 Task: Look for space in Lakota, Ivory Coast from 11th June, 2023 to 15th June, 2023 for 2 adults in price range Rs.7000 to Rs.16000. Place can be private room with 1  bedroom having 2 beds and 1 bathroom. Property type can be house, flat, guest house, hotel. Booking option can be shelf check-in. Required host language is English.
Action: Mouse moved to (529, 110)
Screenshot: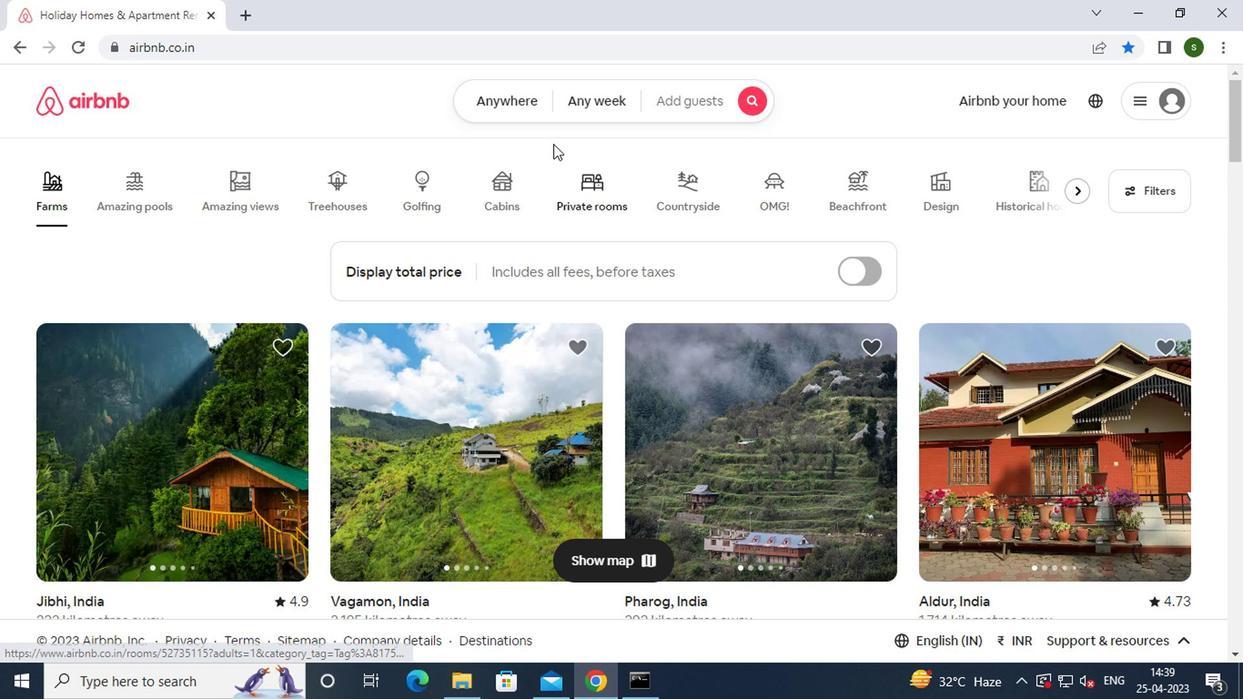 
Action: Mouse pressed left at (529, 110)
Screenshot: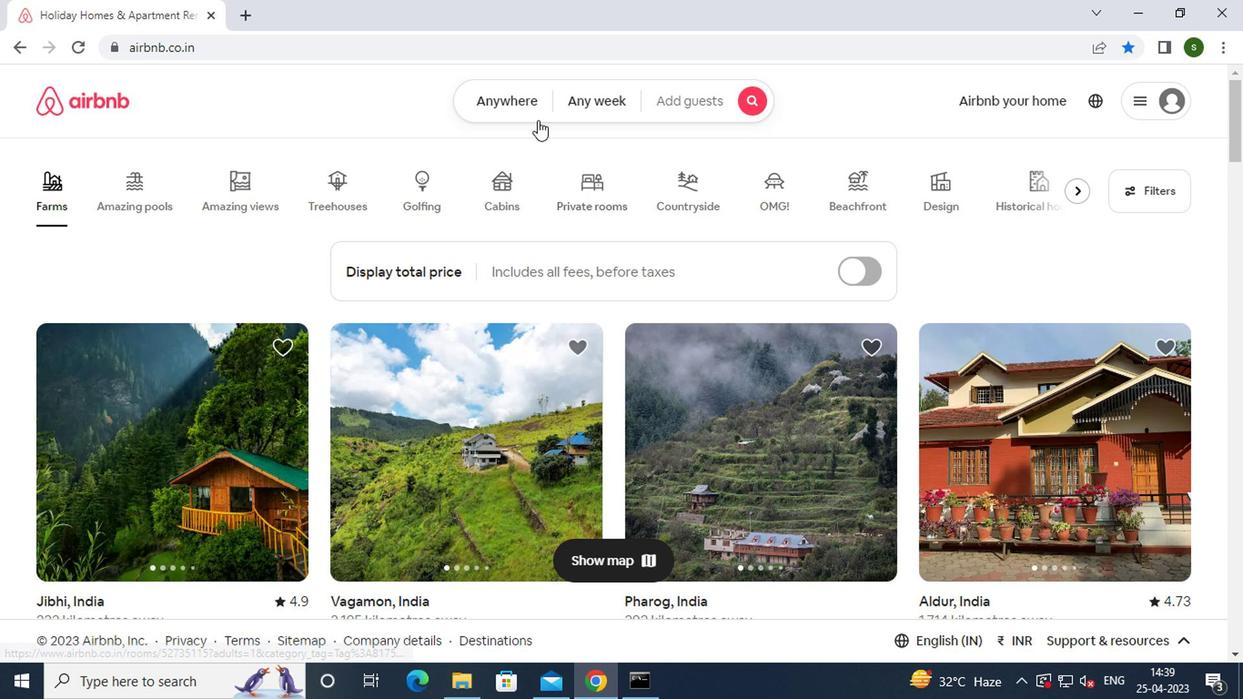 
Action: Mouse moved to (361, 175)
Screenshot: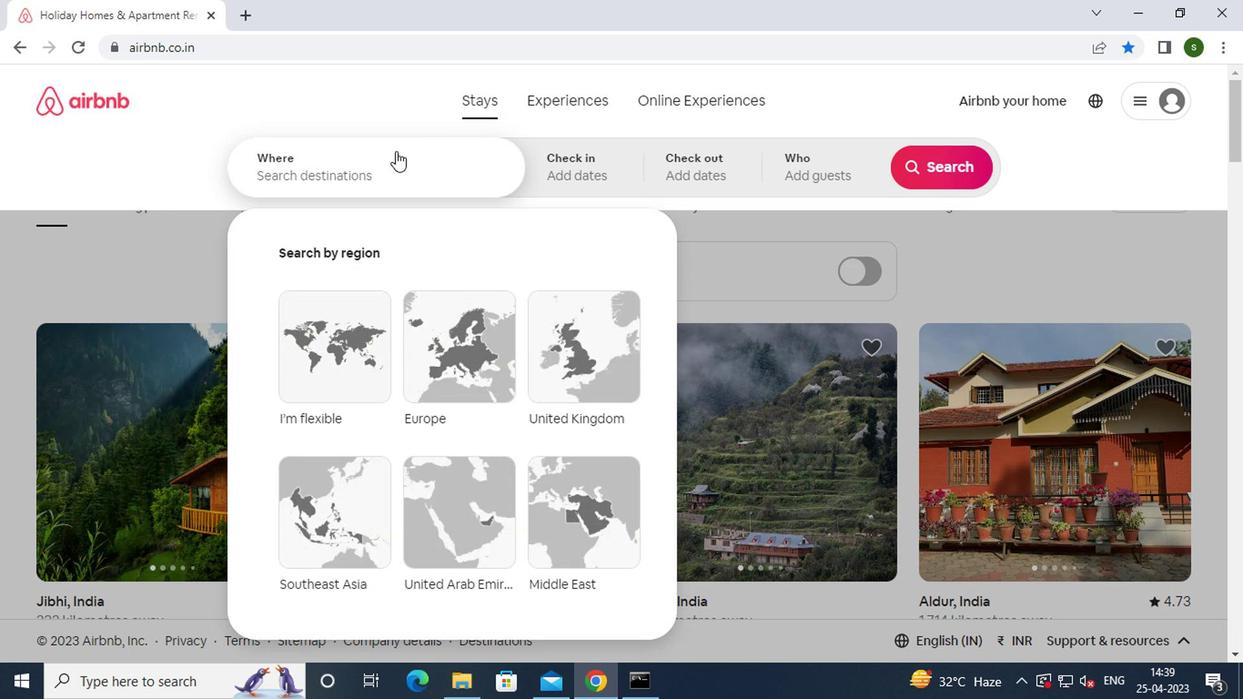 
Action: Mouse pressed left at (361, 175)
Screenshot: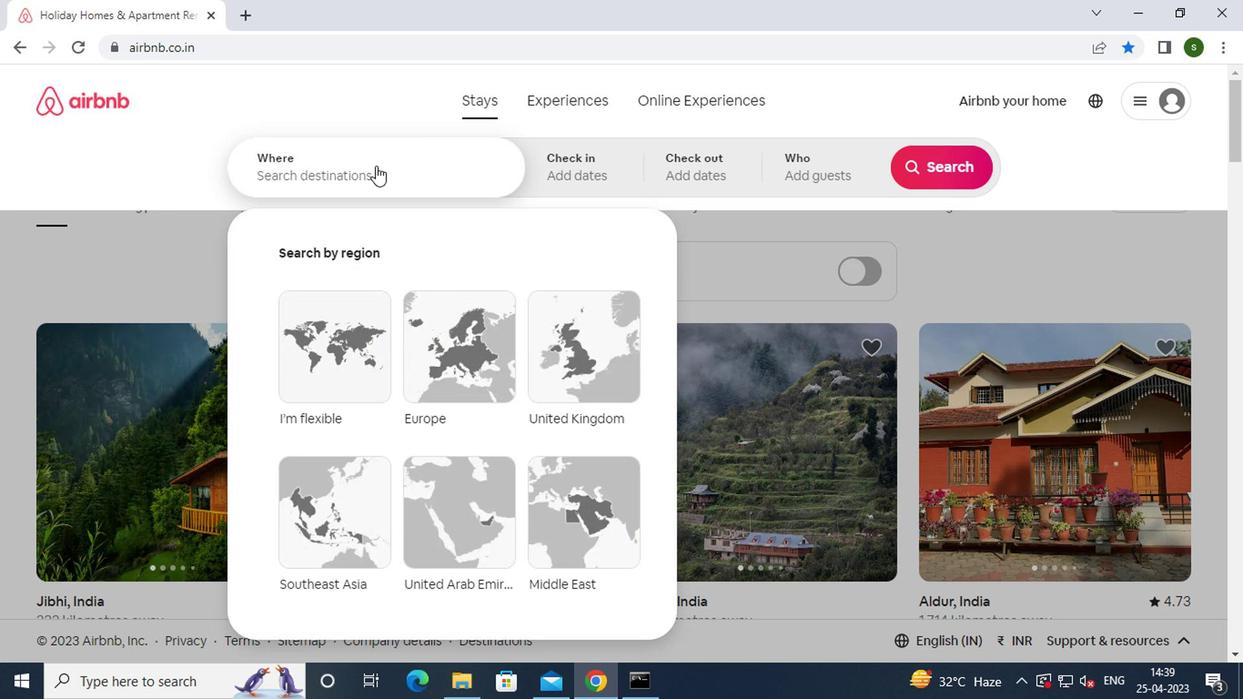 
Action: Key pressed l<Key.caps_lock>akota,<Key.space><Key.caps_lock>i<Key.caps_lock>vory
Screenshot: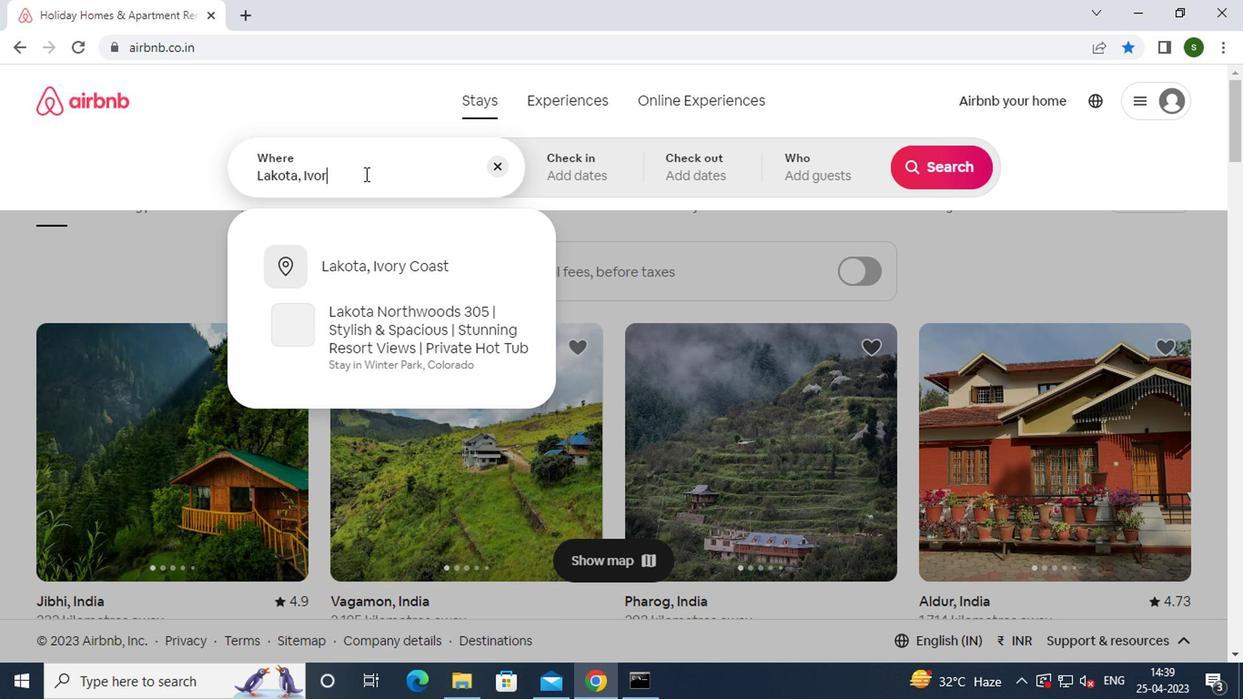 
Action: Mouse moved to (398, 277)
Screenshot: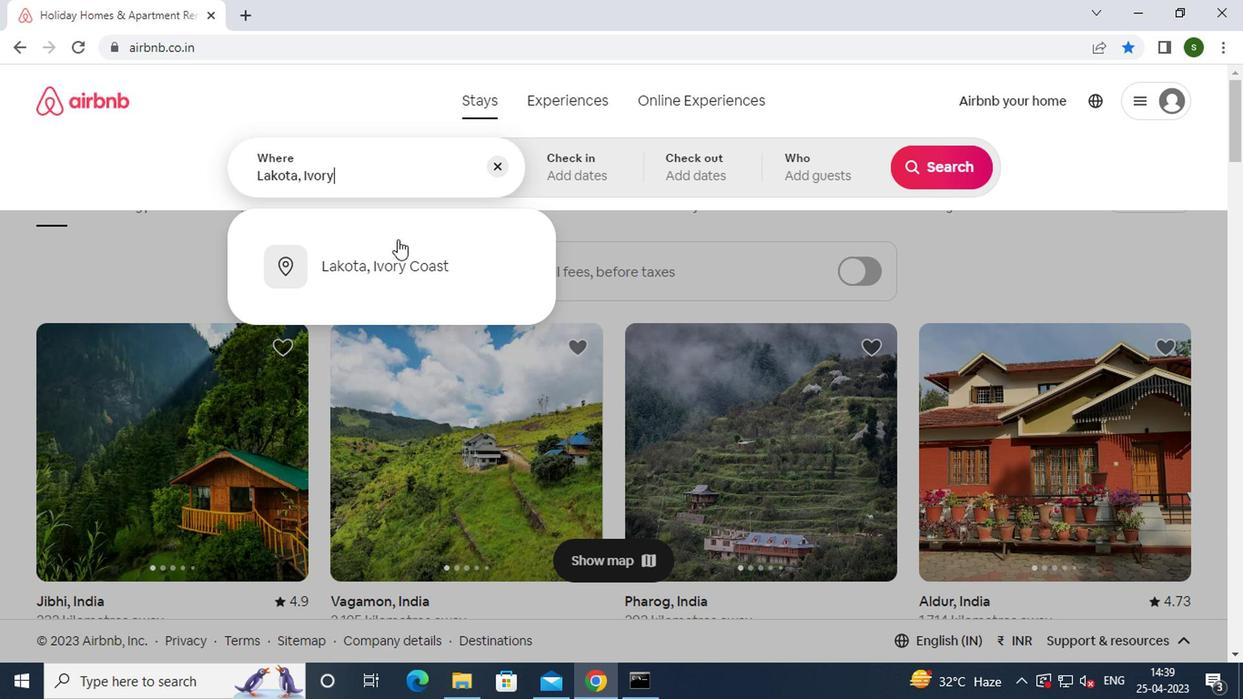 
Action: Mouse pressed left at (398, 277)
Screenshot: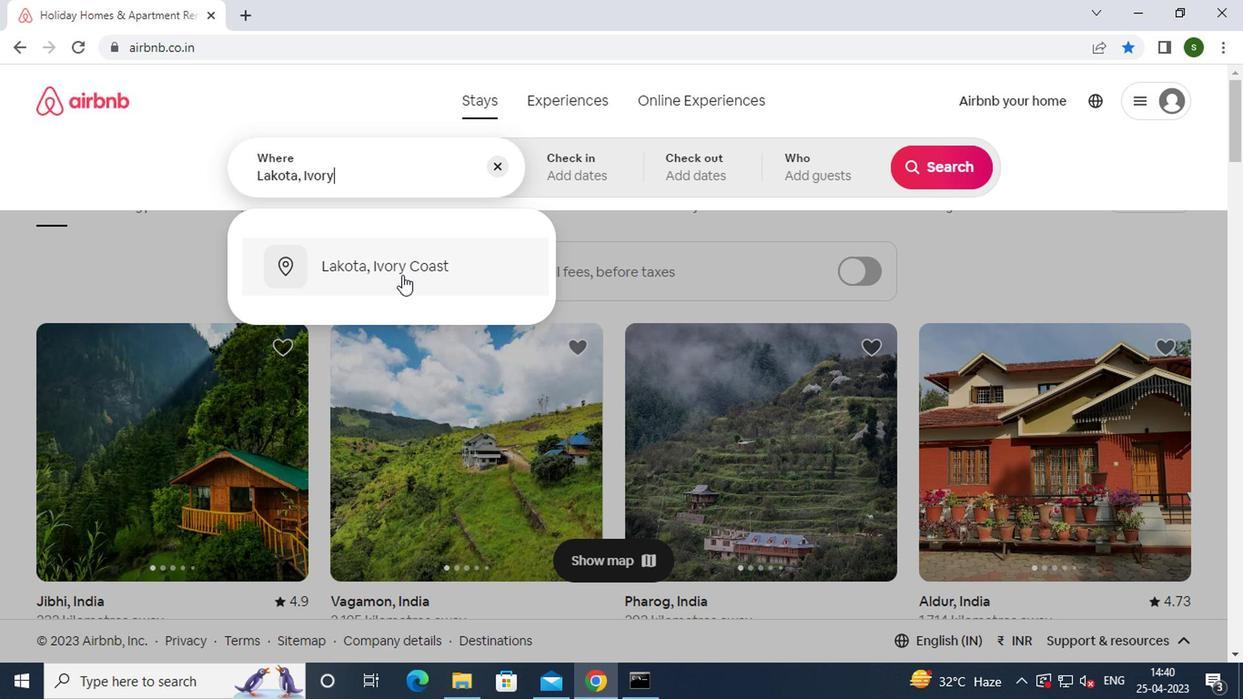 
Action: Mouse moved to (931, 321)
Screenshot: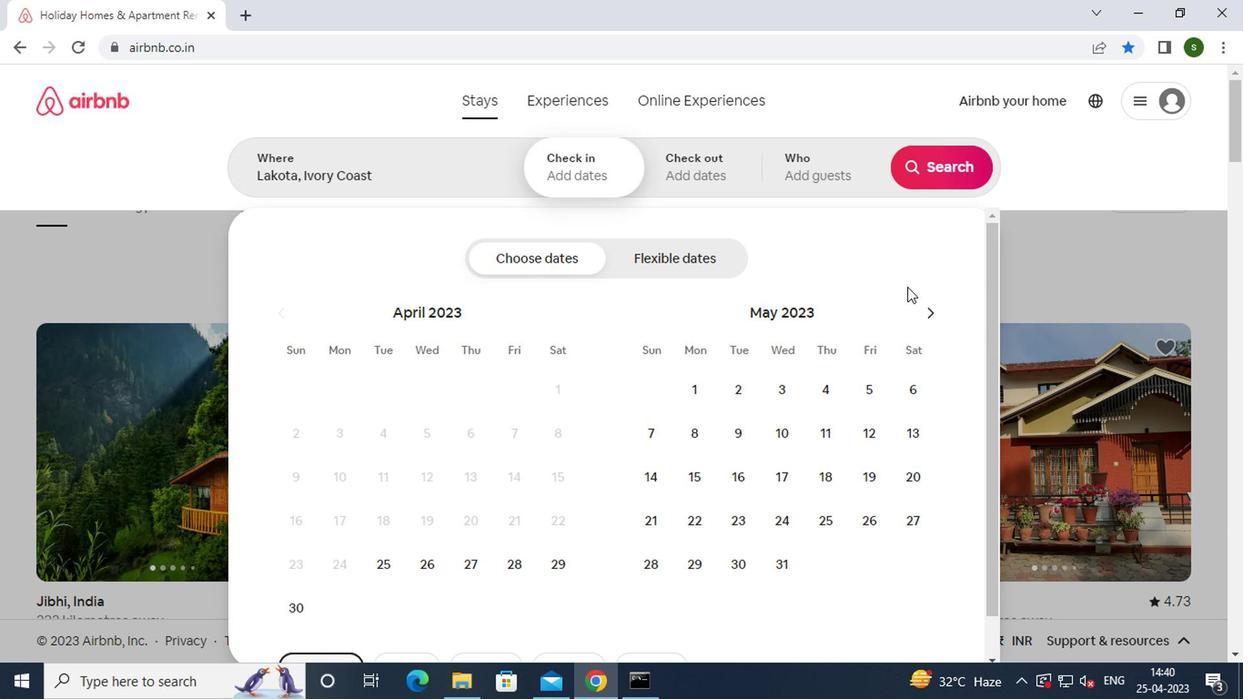 
Action: Mouse pressed left at (931, 321)
Screenshot: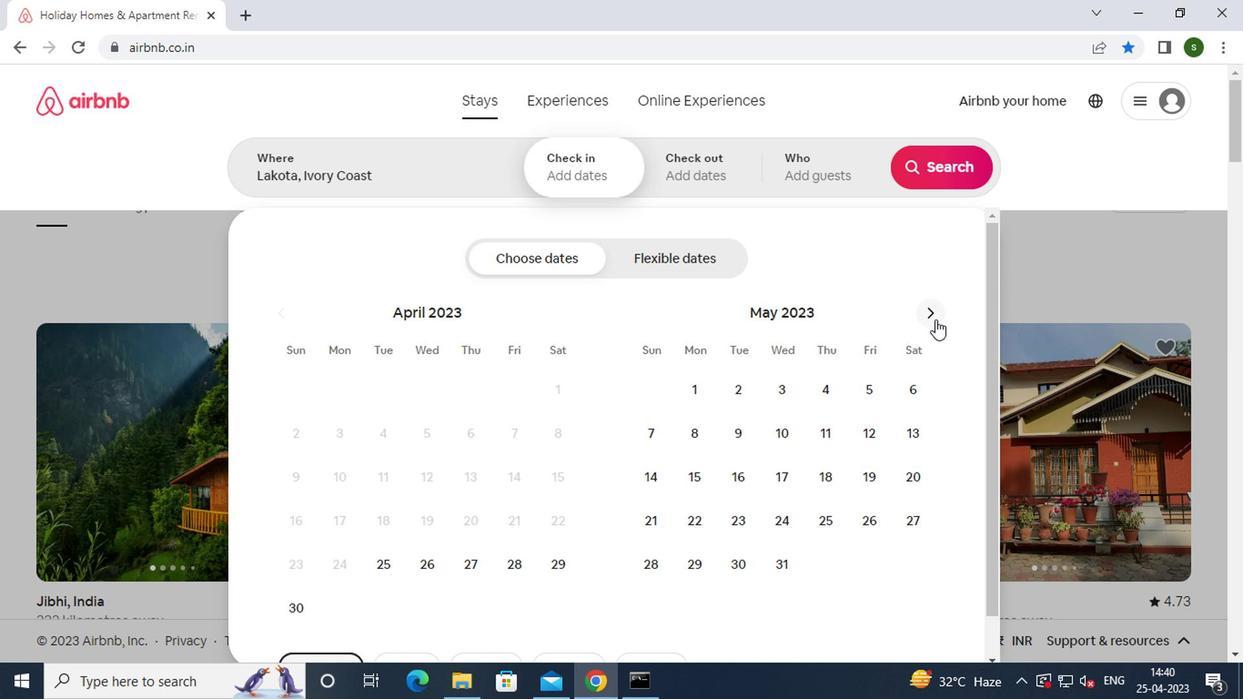 
Action: Mouse moved to (656, 477)
Screenshot: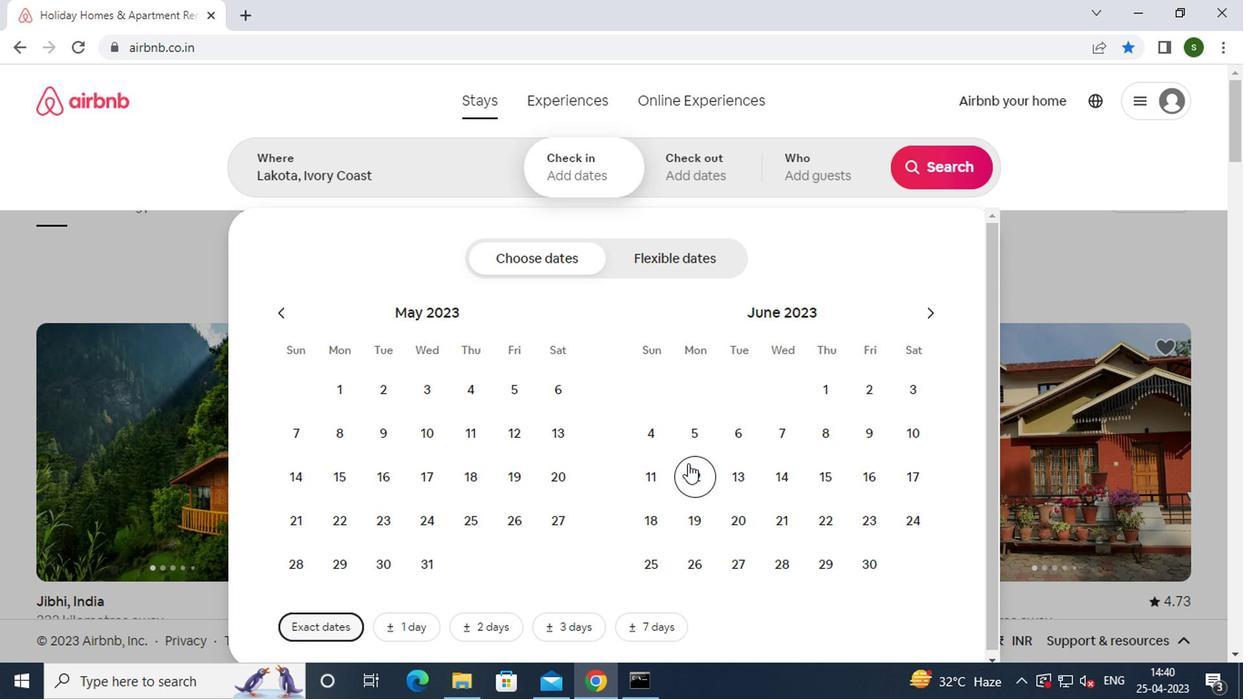 
Action: Mouse pressed left at (656, 477)
Screenshot: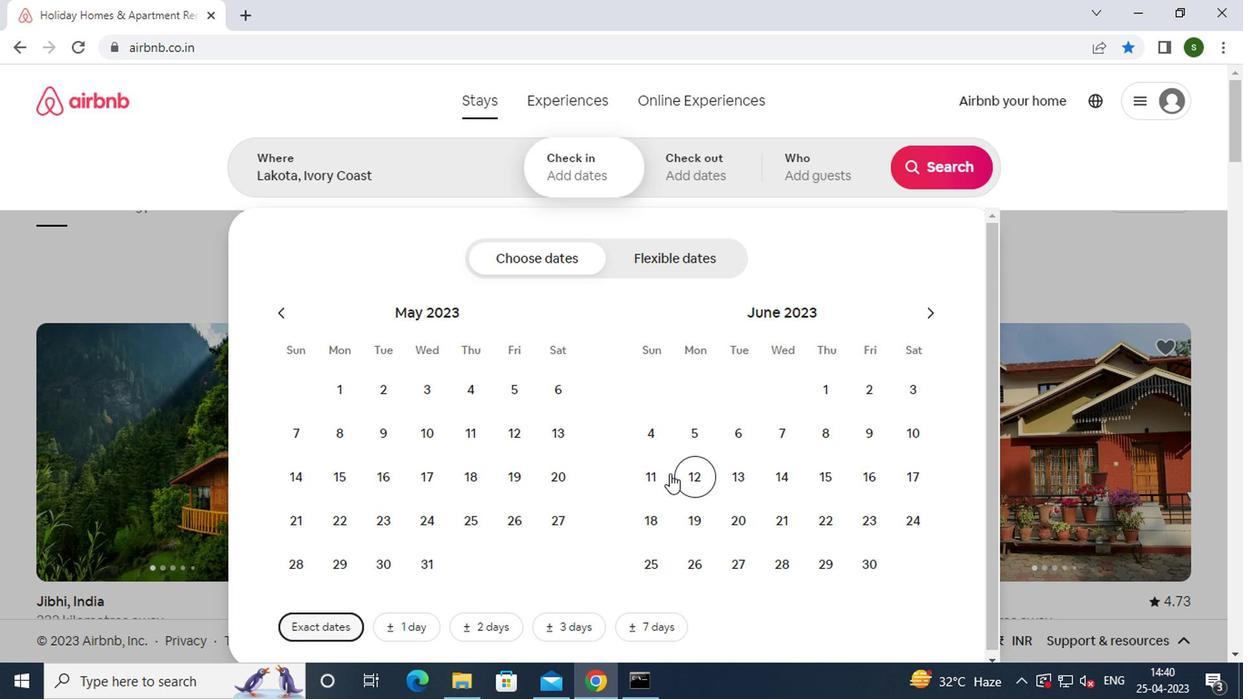 
Action: Mouse moved to (828, 483)
Screenshot: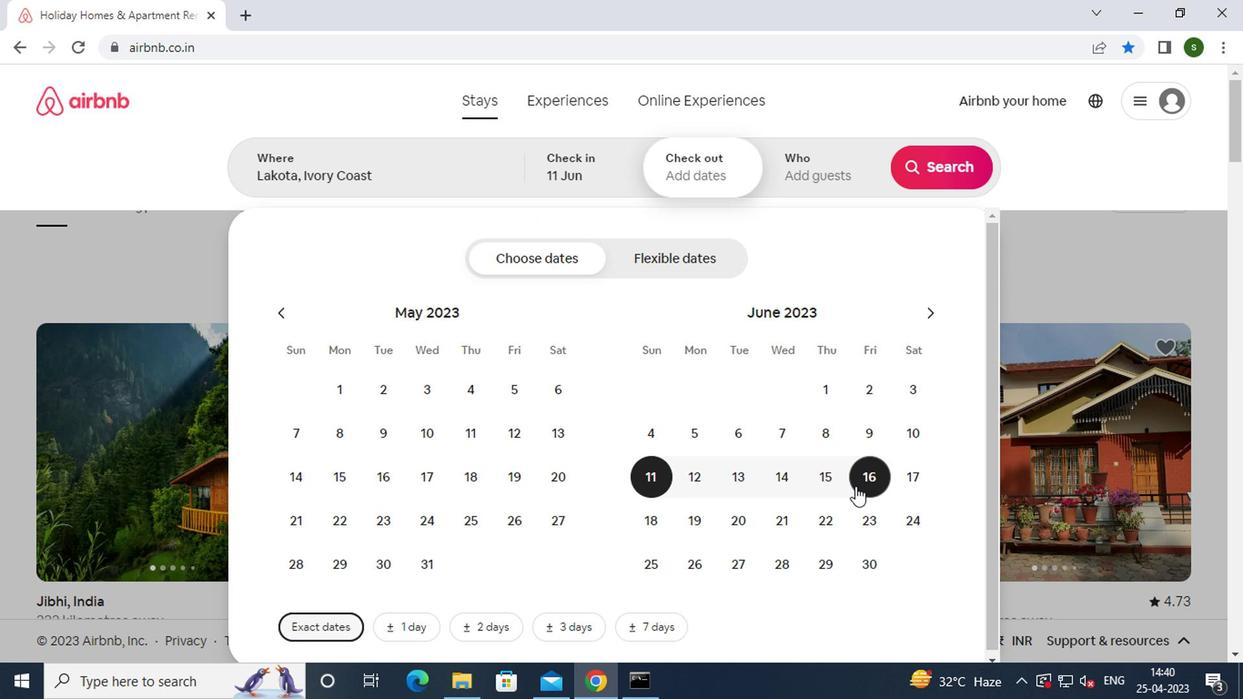 
Action: Mouse pressed left at (828, 483)
Screenshot: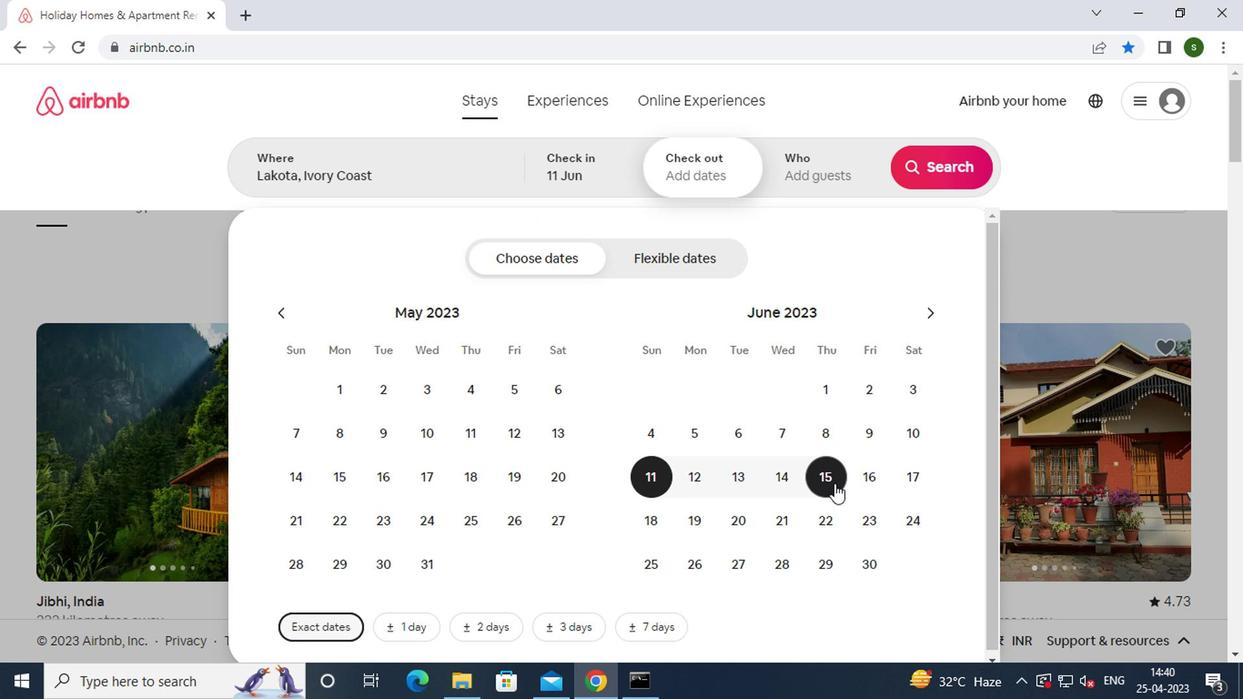 
Action: Mouse moved to (838, 180)
Screenshot: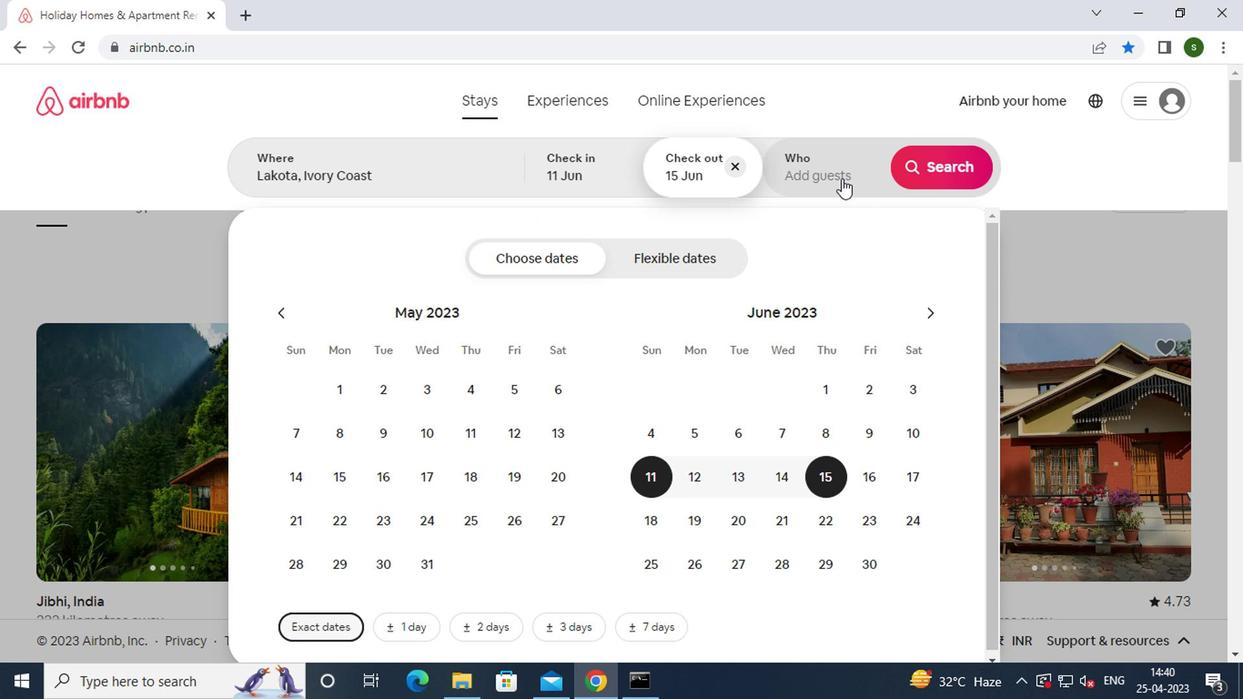 
Action: Mouse pressed left at (838, 180)
Screenshot: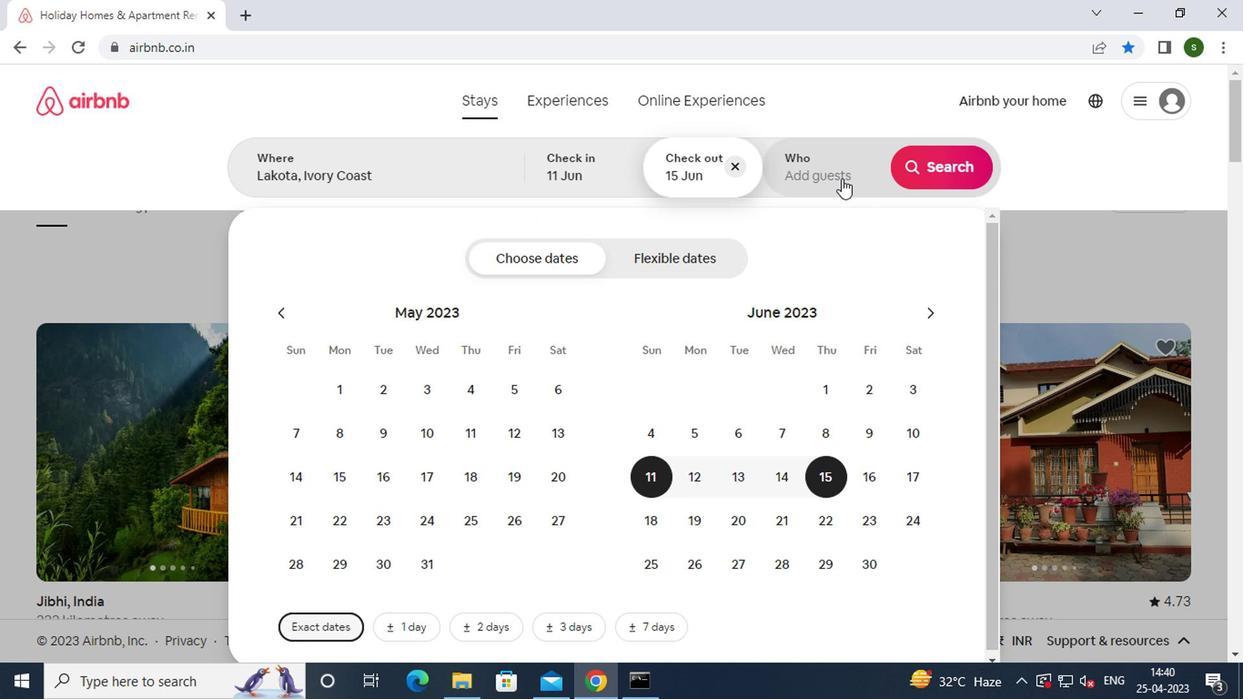 
Action: Mouse moved to (952, 264)
Screenshot: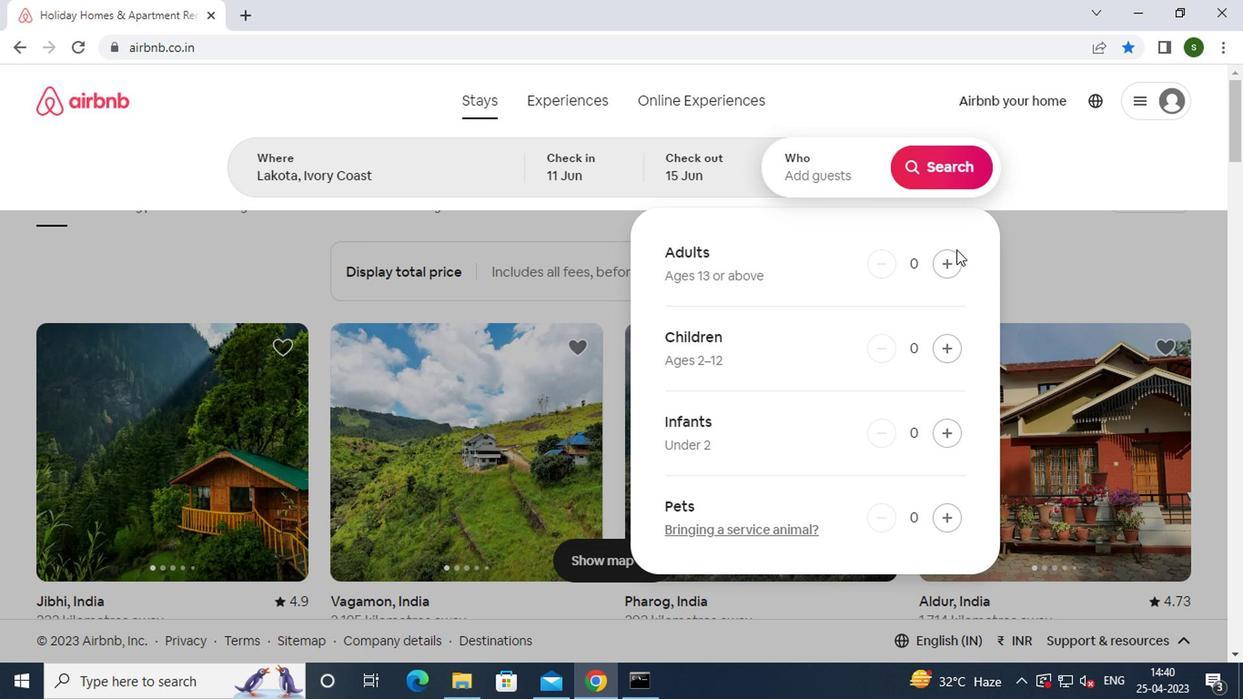 
Action: Mouse pressed left at (952, 264)
Screenshot: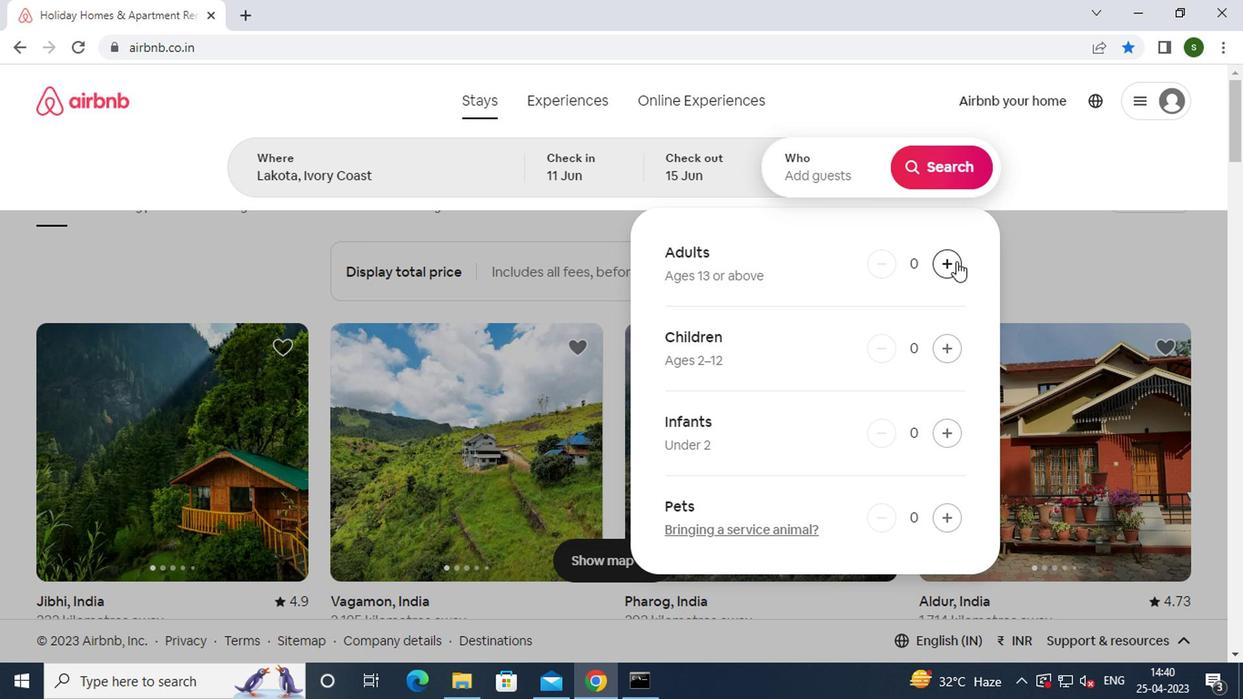 
Action: Mouse pressed left at (952, 264)
Screenshot: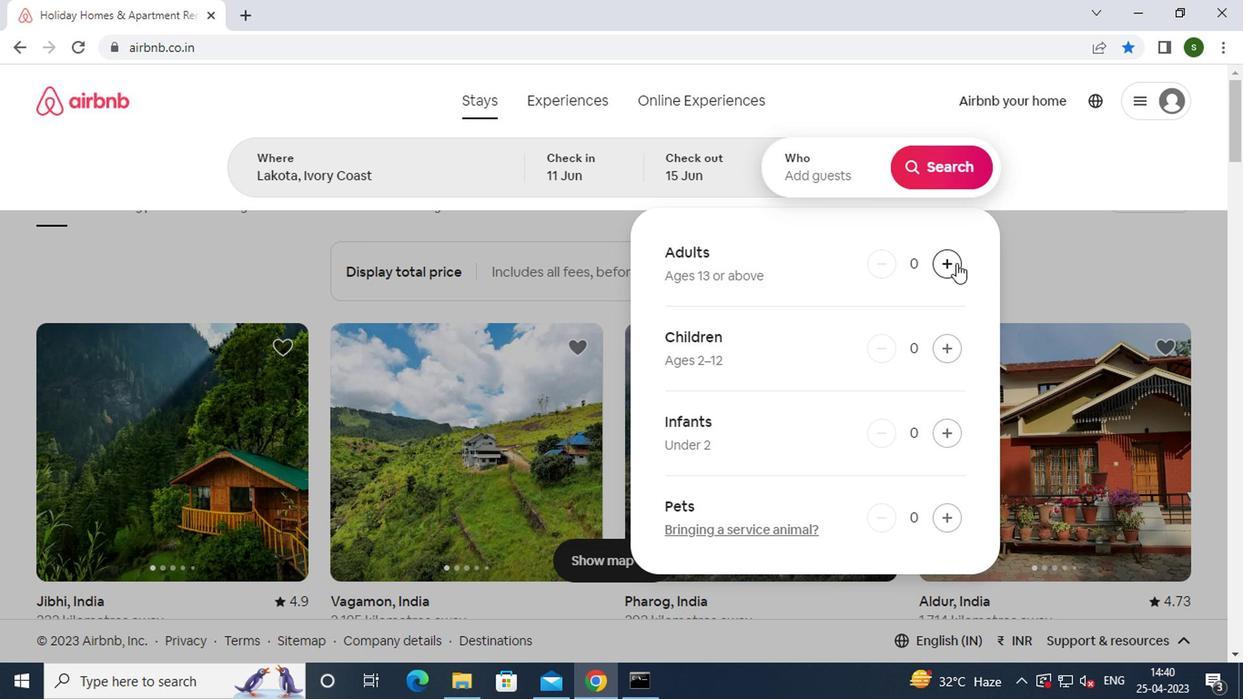 
Action: Mouse moved to (937, 181)
Screenshot: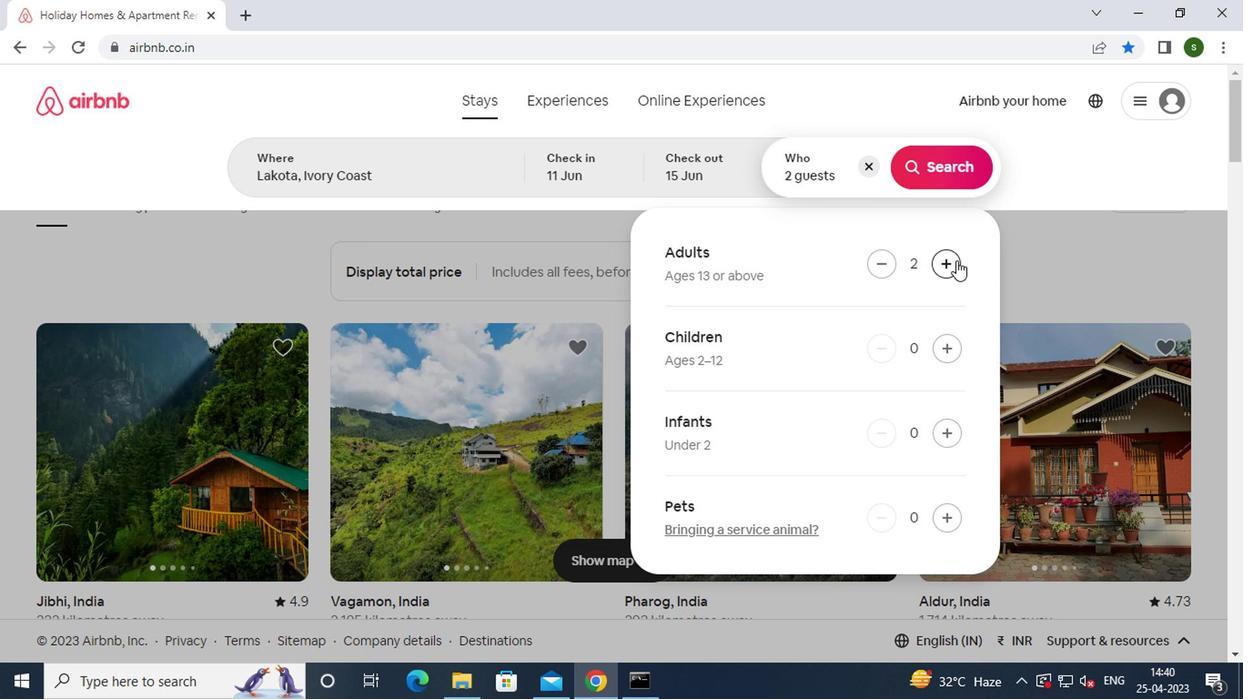 
Action: Mouse pressed left at (937, 181)
Screenshot: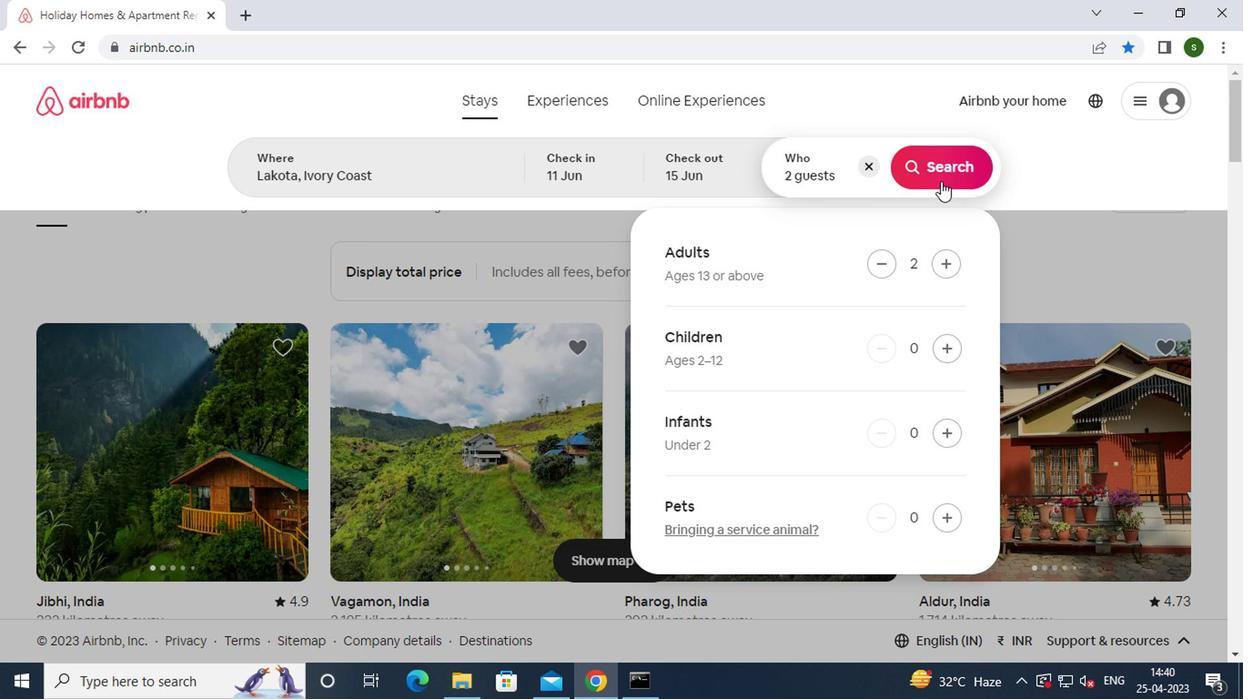 
Action: Mouse moved to (1148, 185)
Screenshot: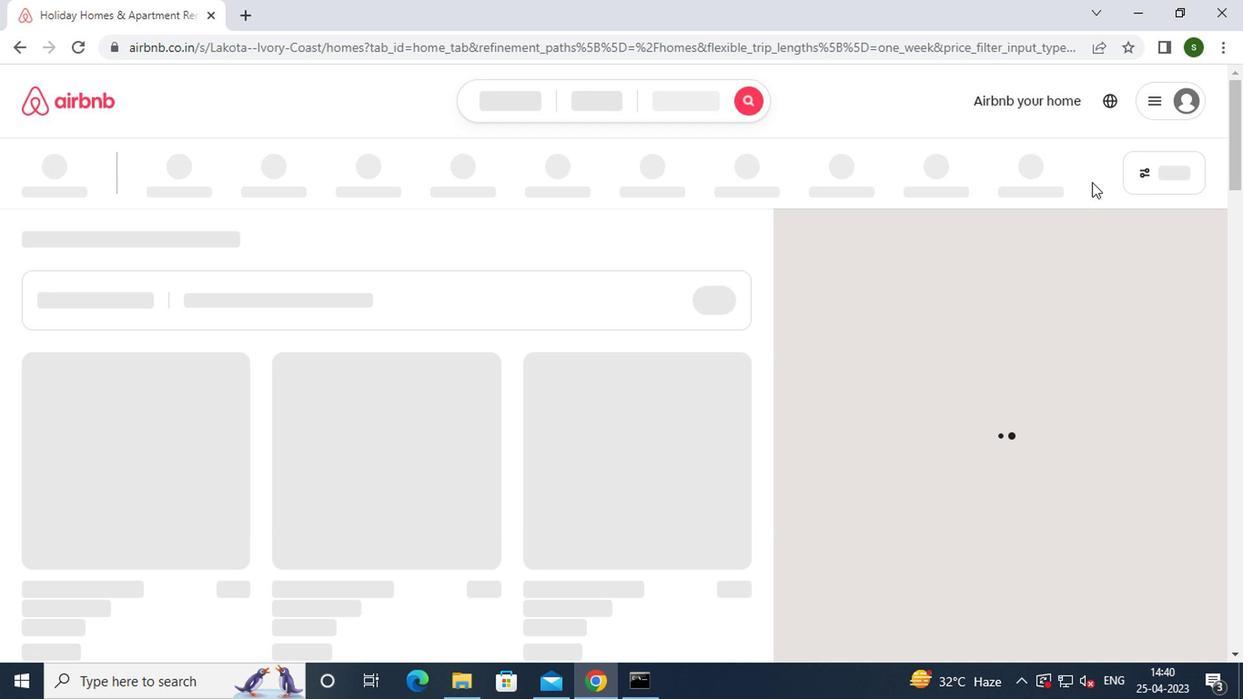 
Action: Mouse pressed left at (1148, 185)
Screenshot: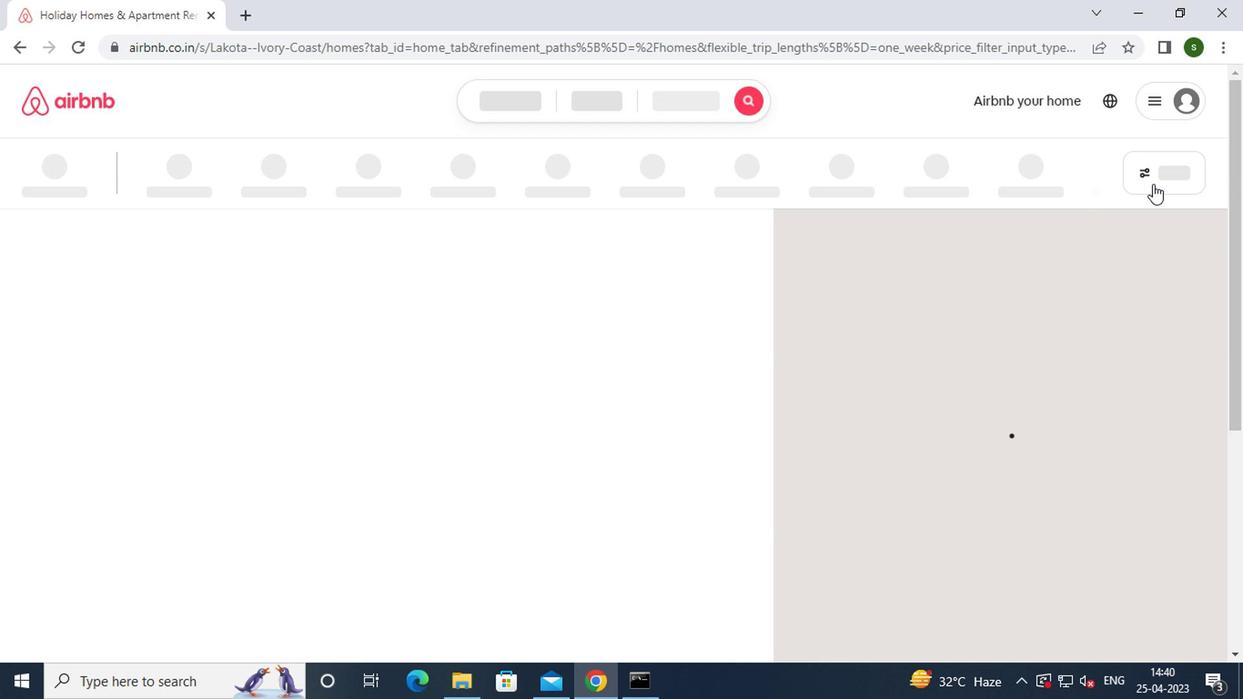 
Action: Mouse moved to (428, 289)
Screenshot: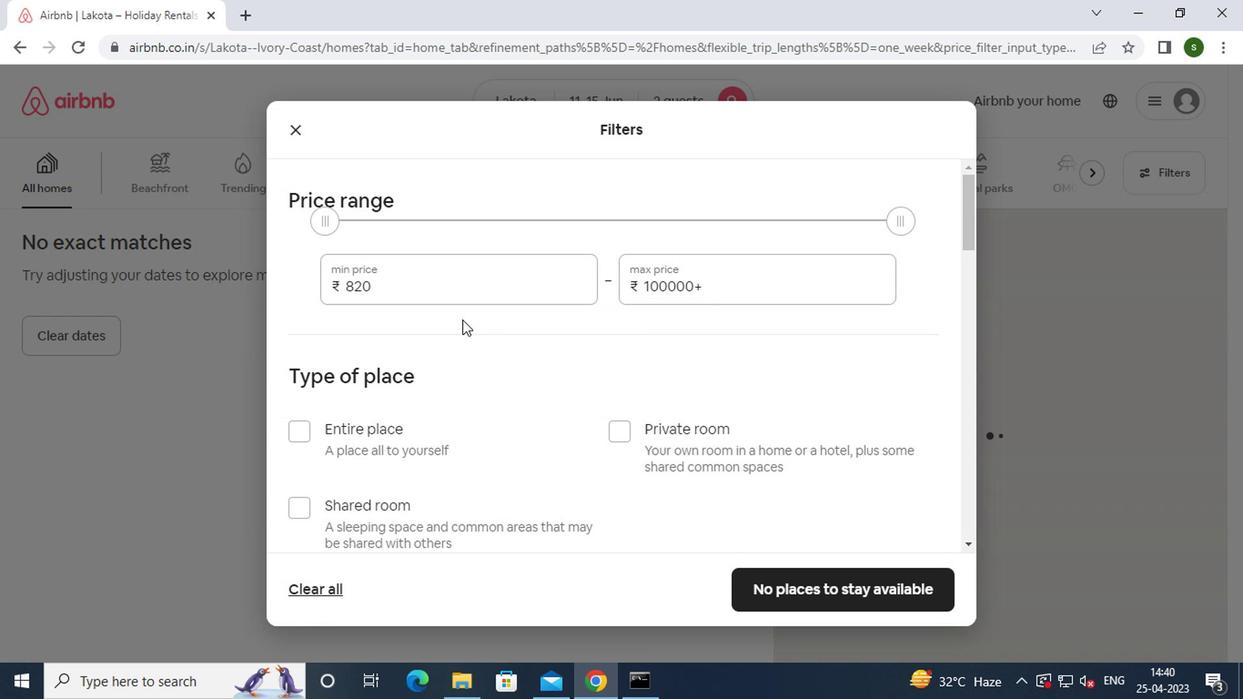 
Action: Mouse pressed left at (428, 289)
Screenshot: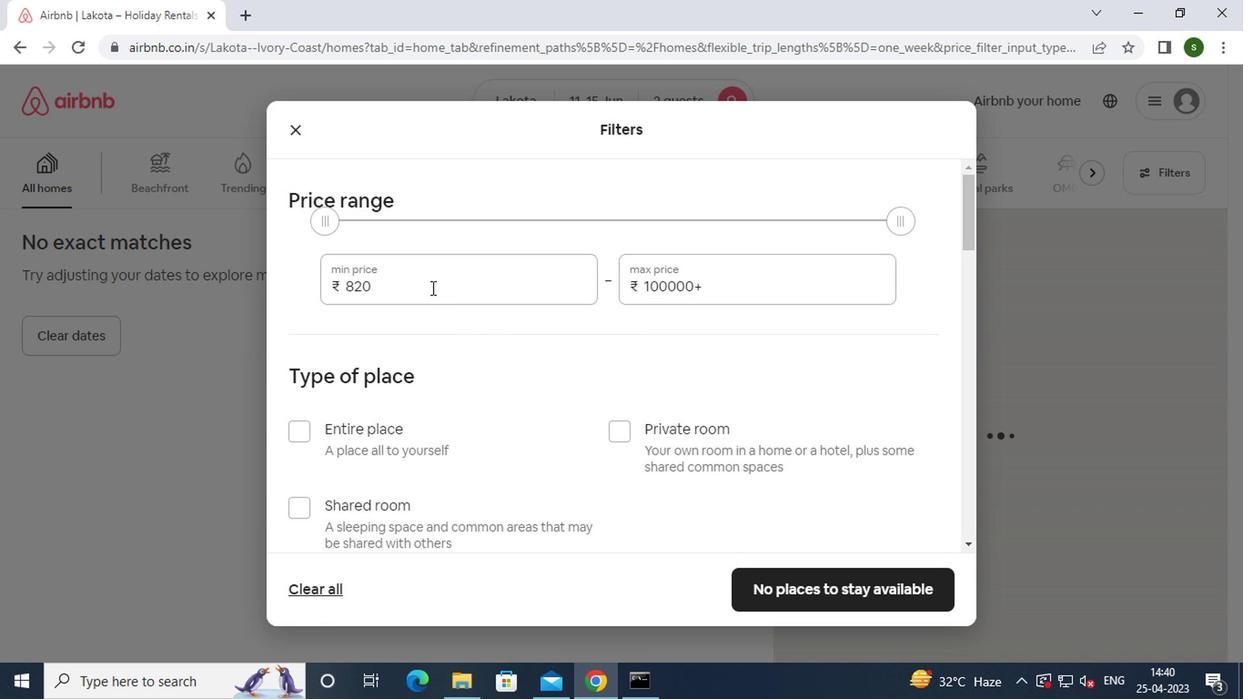 
Action: Key pressed <Key.backspace><Key.backspace><Key.backspace>7000
Screenshot: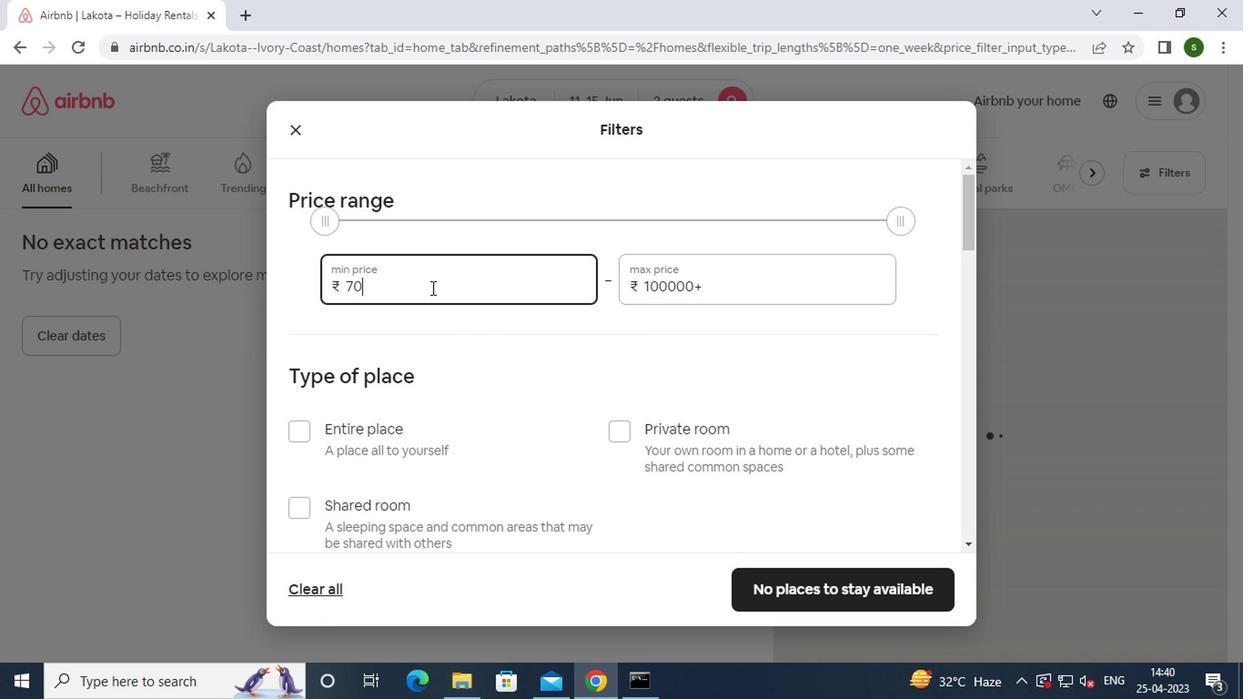 
Action: Mouse moved to (708, 284)
Screenshot: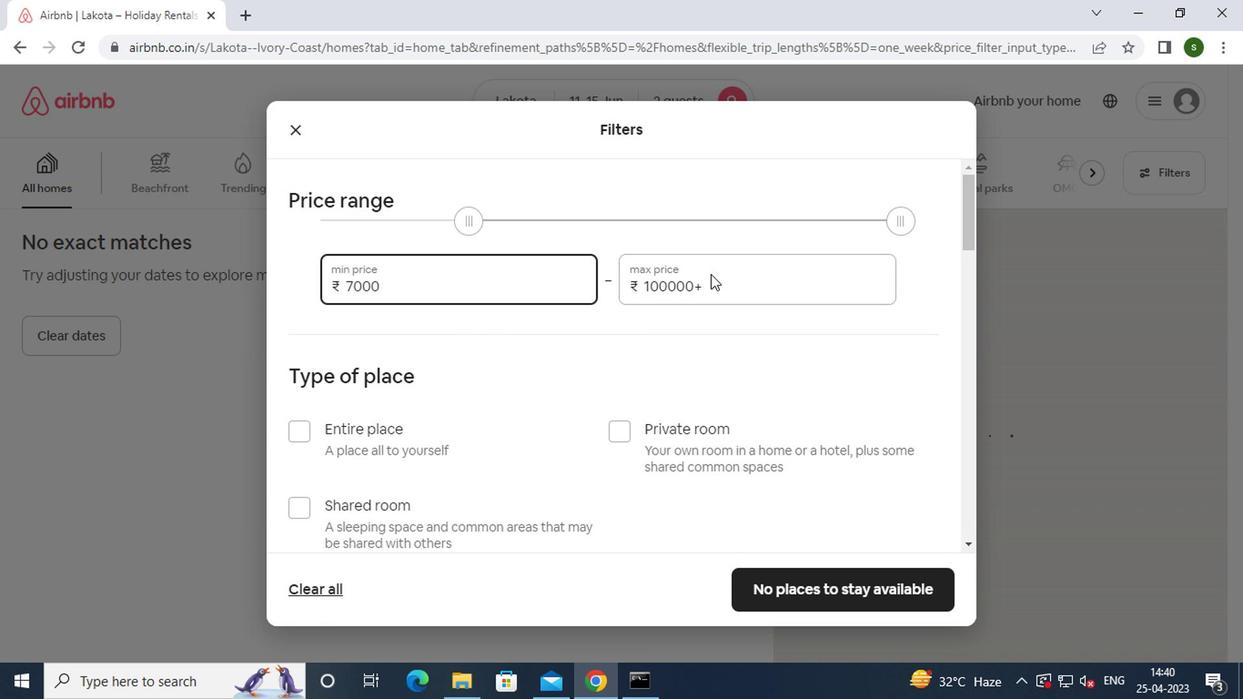 
Action: Mouse pressed left at (708, 284)
Screenshot: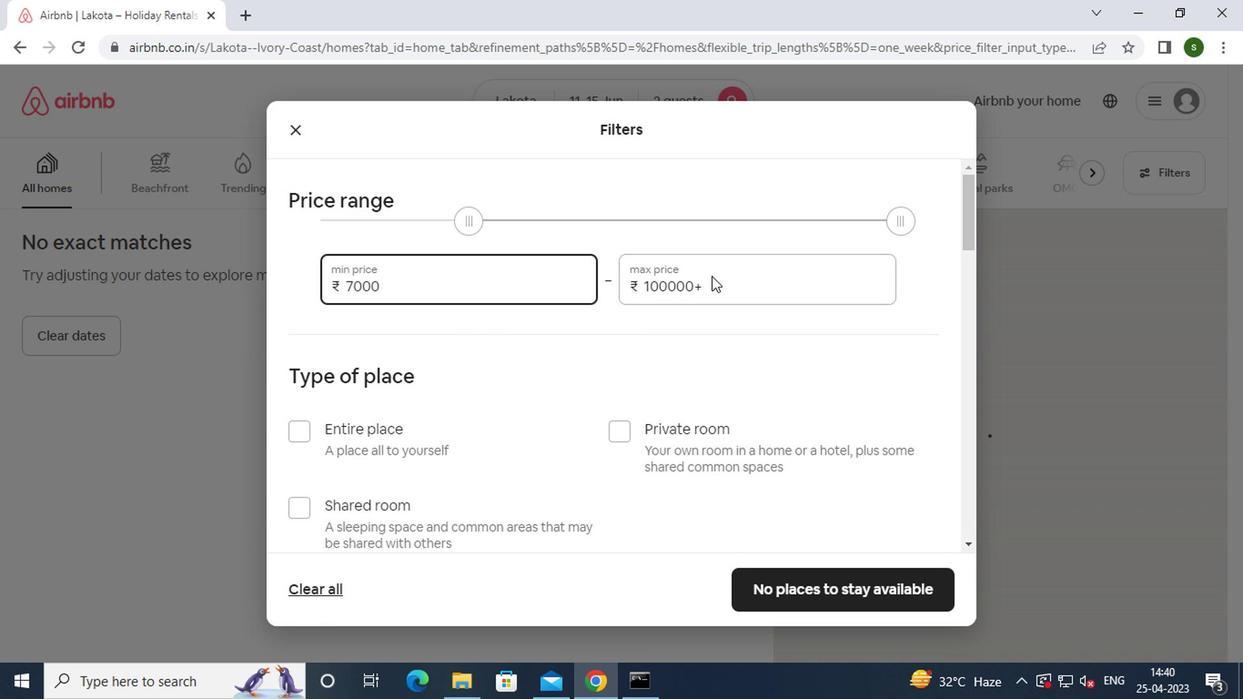 
Action: Mouse moved to (702, 287)
Screenshot: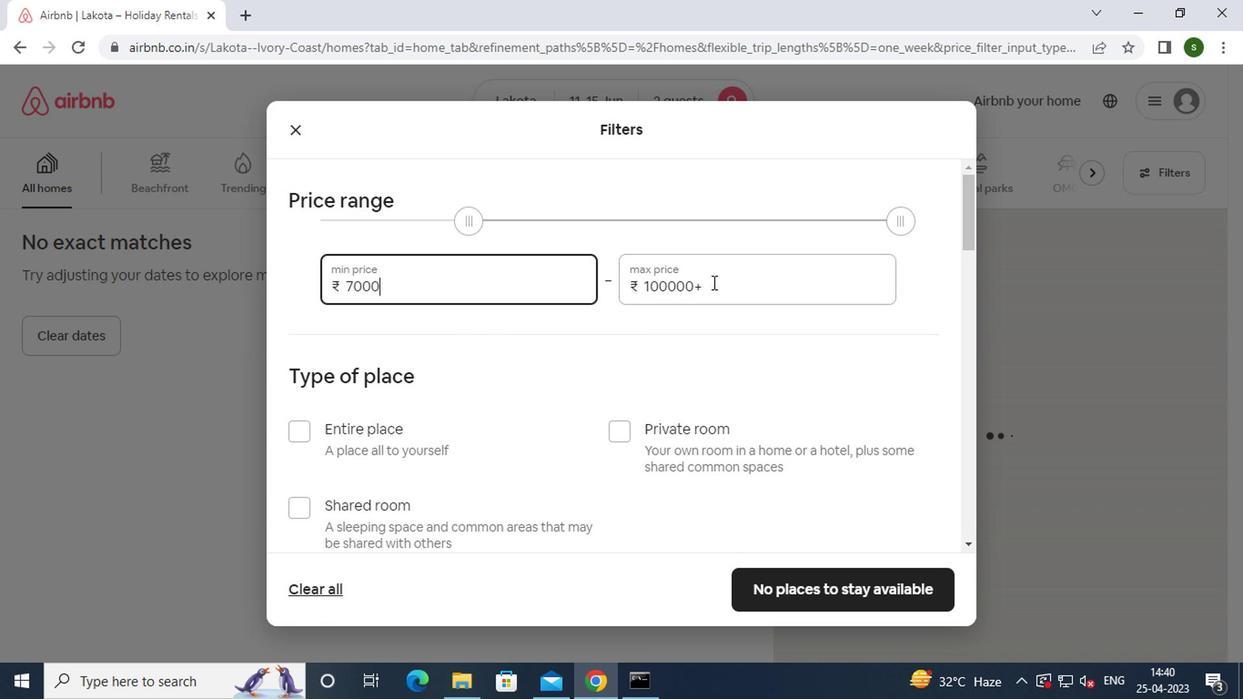 
Action: Key pressed <Key.backspace><Key.backspace><Key.backspace><Key.backspace><Key.backspace><Key.backspace><Key.backspace><Key.backspace><Key.backspace><Key.backspace><Key.backspace>16000
Screenshot: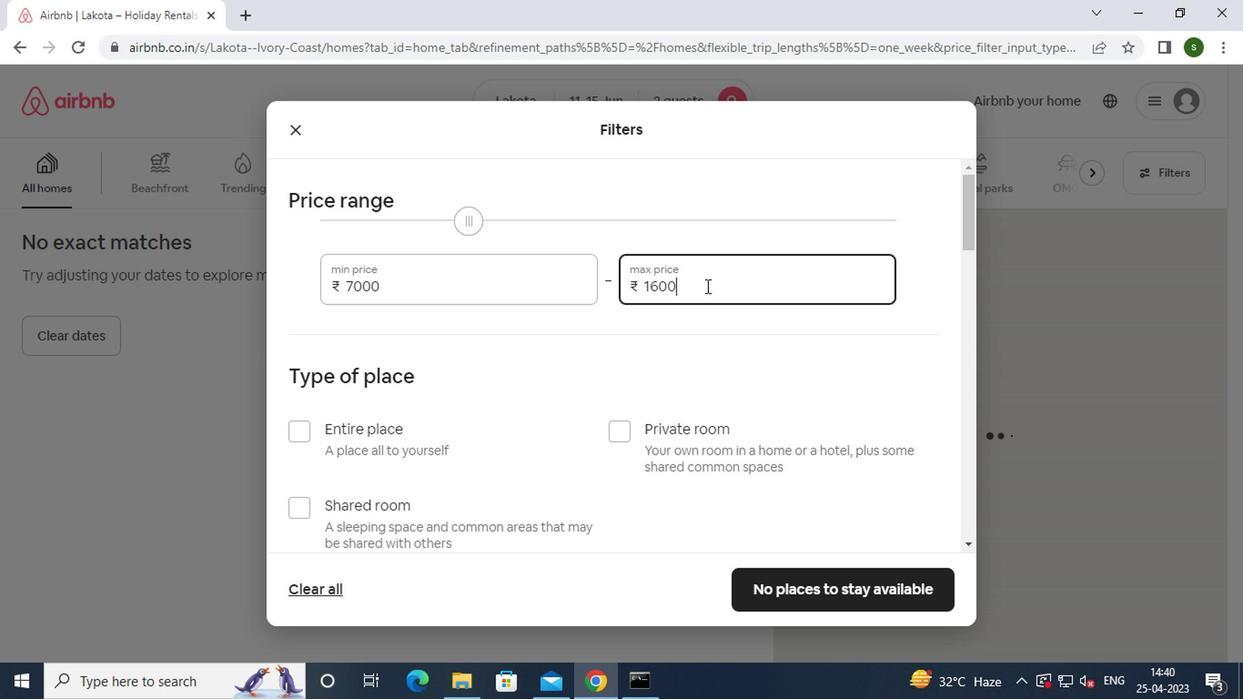 
Action: Mouse moved to (617, 351)
Screenshot: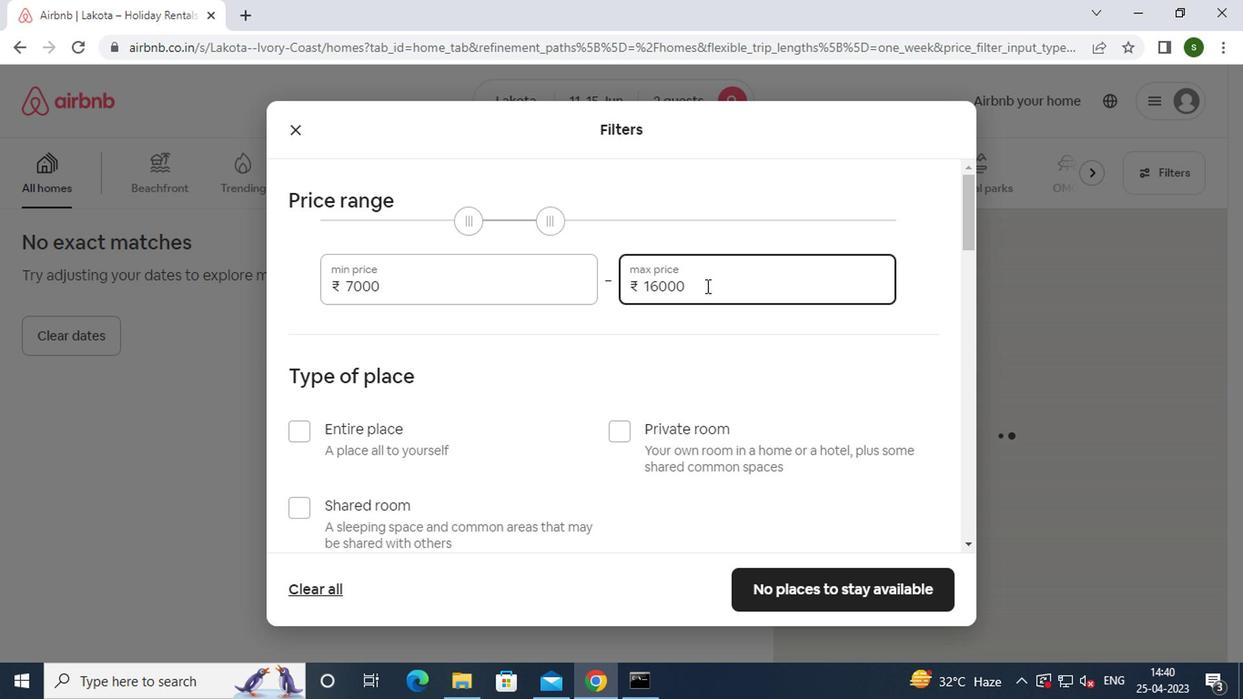 
Action: Mouse scrolled (617, 351) with delta (0, 0)
Screenshot: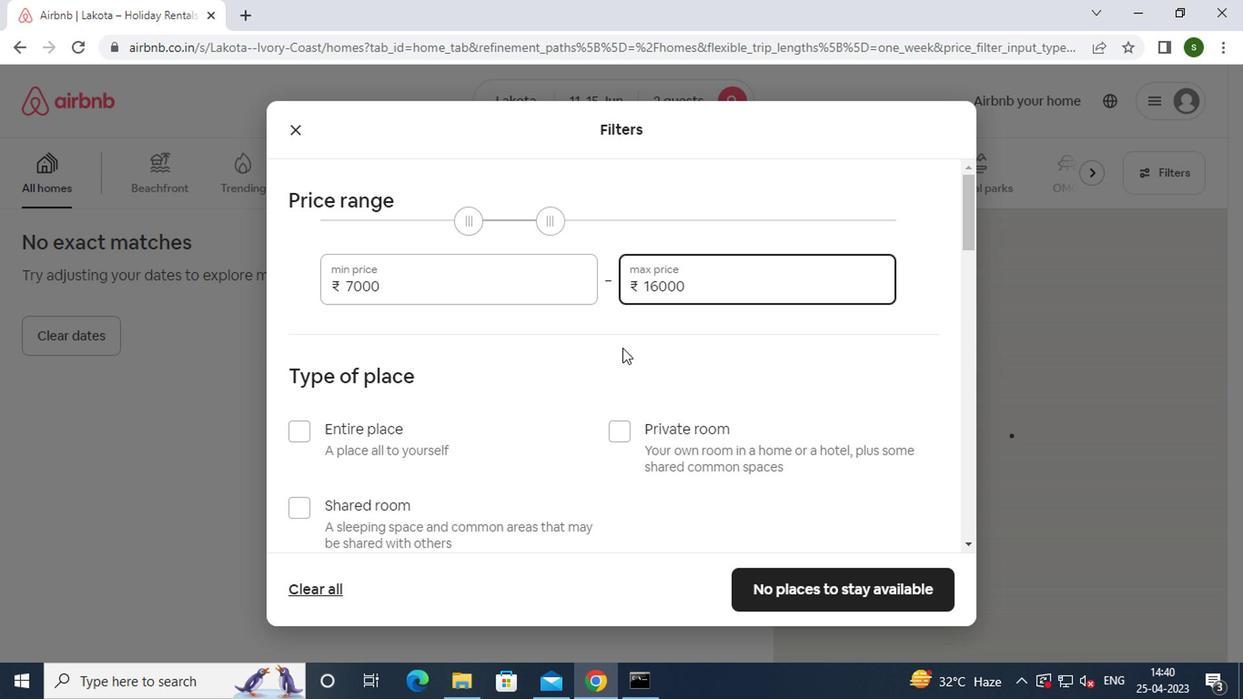
Action: Mouse scrolled (617, 351) with delta (0, 0)
Screenshot: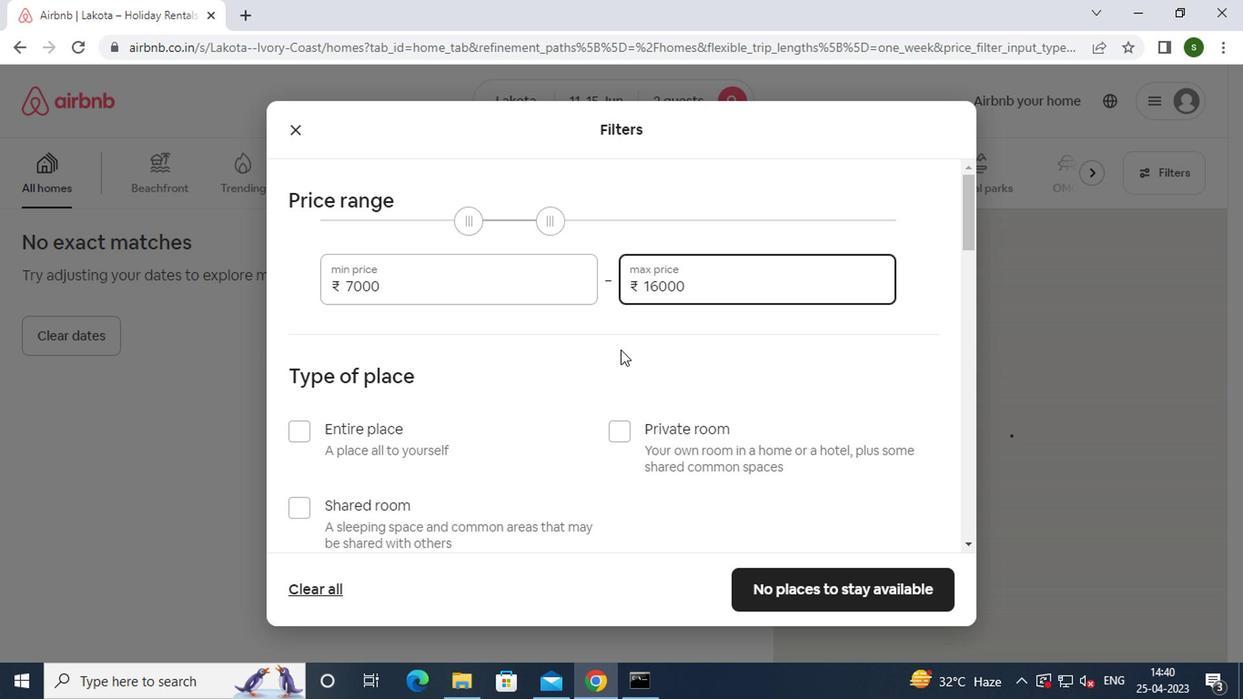 
Action: Mouse moved to (619, 255)
Screenshot: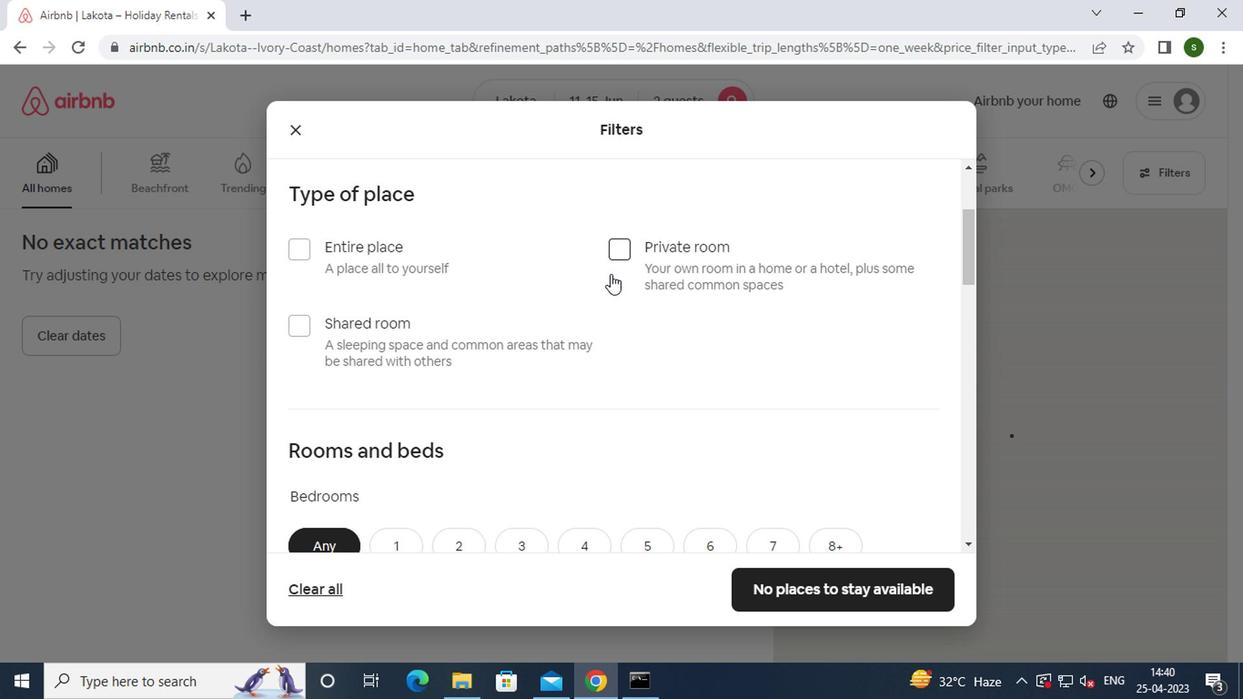 
Action: Mouse pressed left at (619, 255)
Screenshot: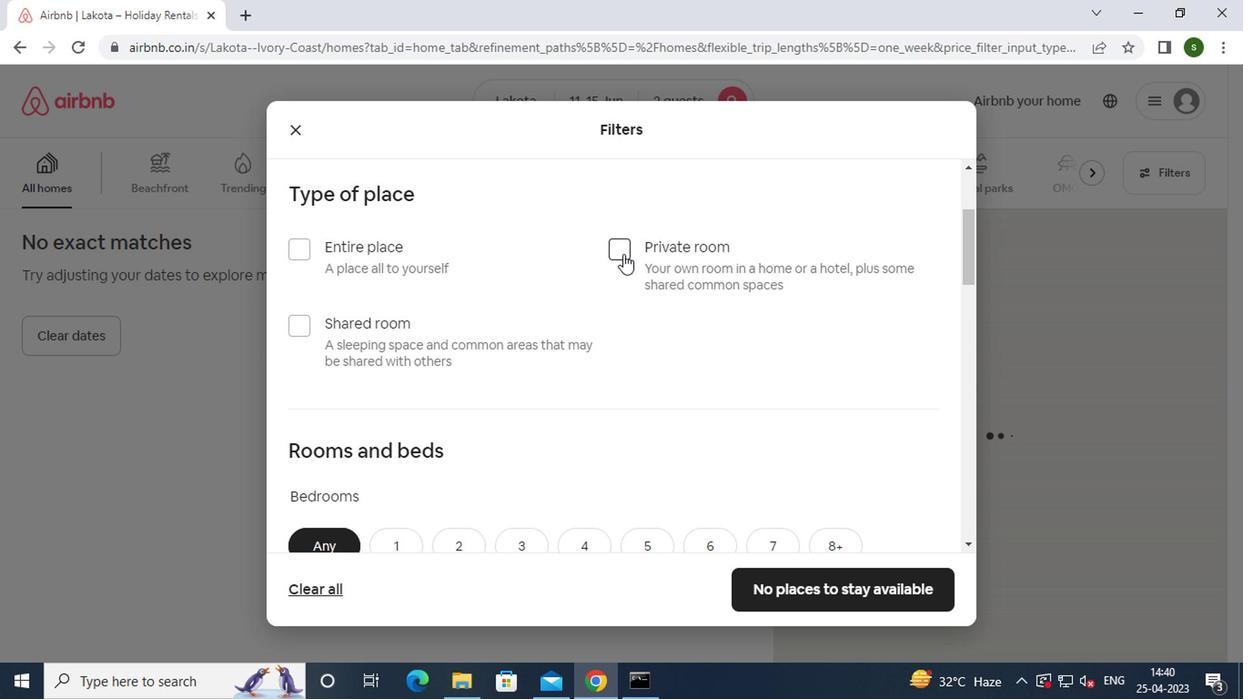 
Action: Mouse moved to (536, 286)
Screenshot: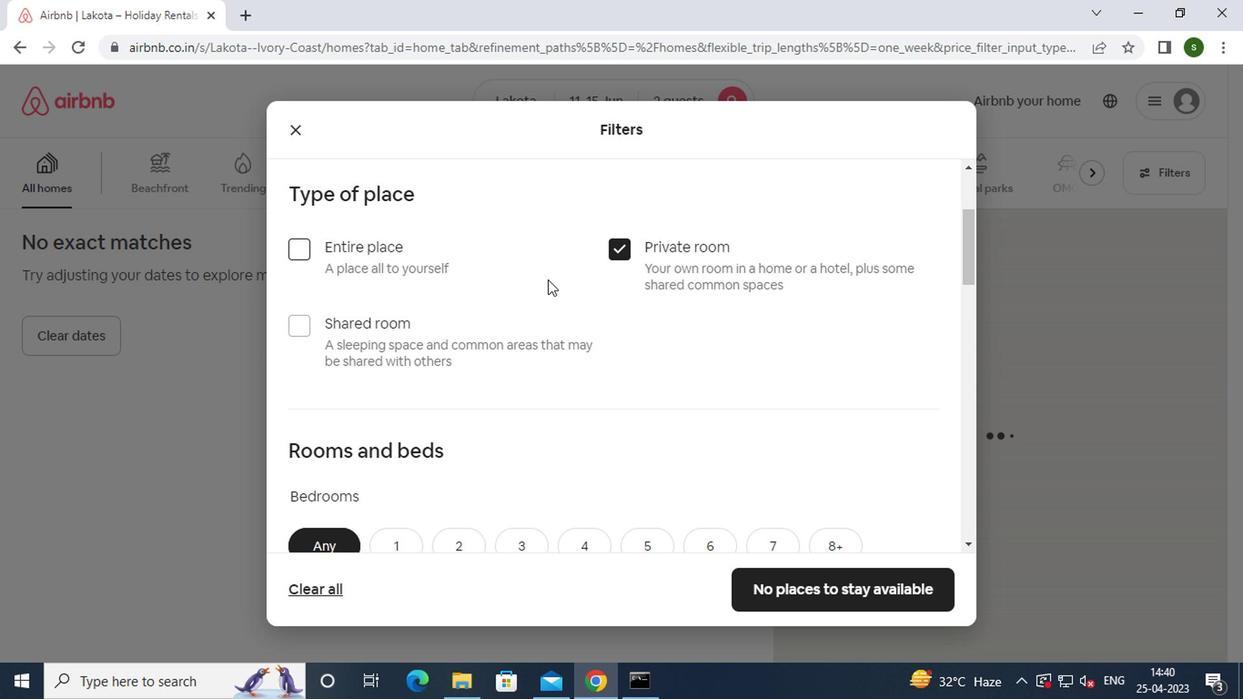 
Action: Mouse scrolled (536, 286) with delta (0, 0)
Screenshot: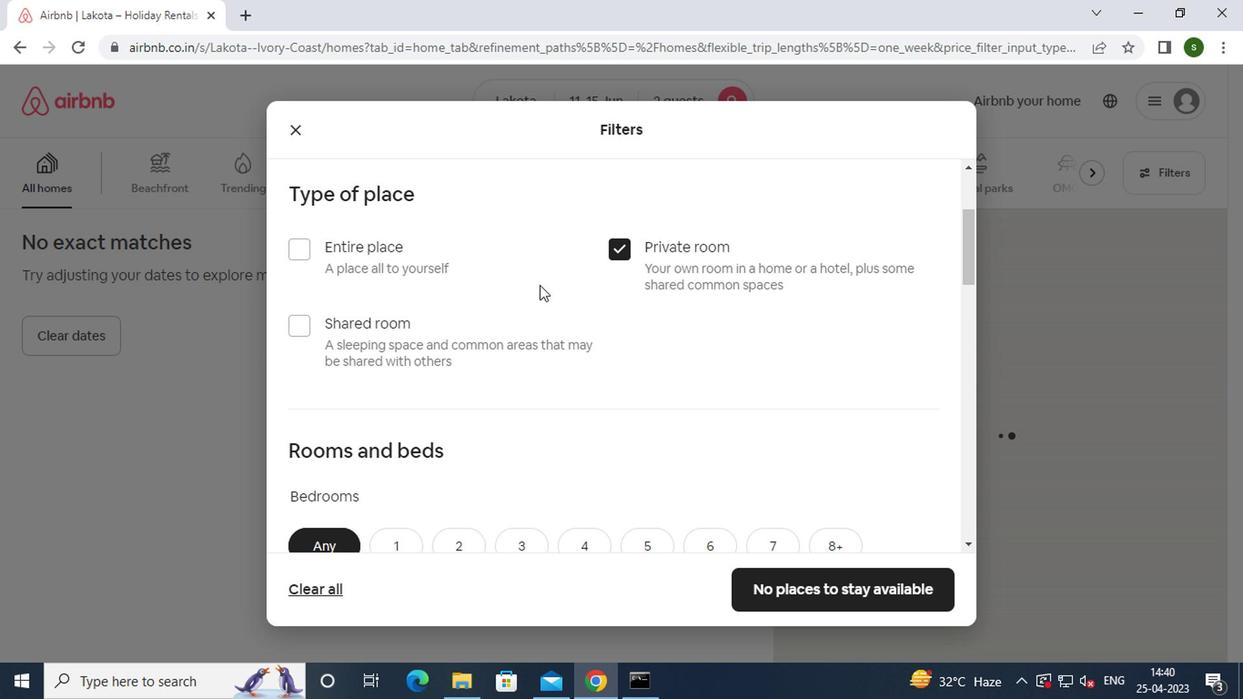 
Action: Mouse scrolled (536, 286) with delta (0, 0)
Screenshot: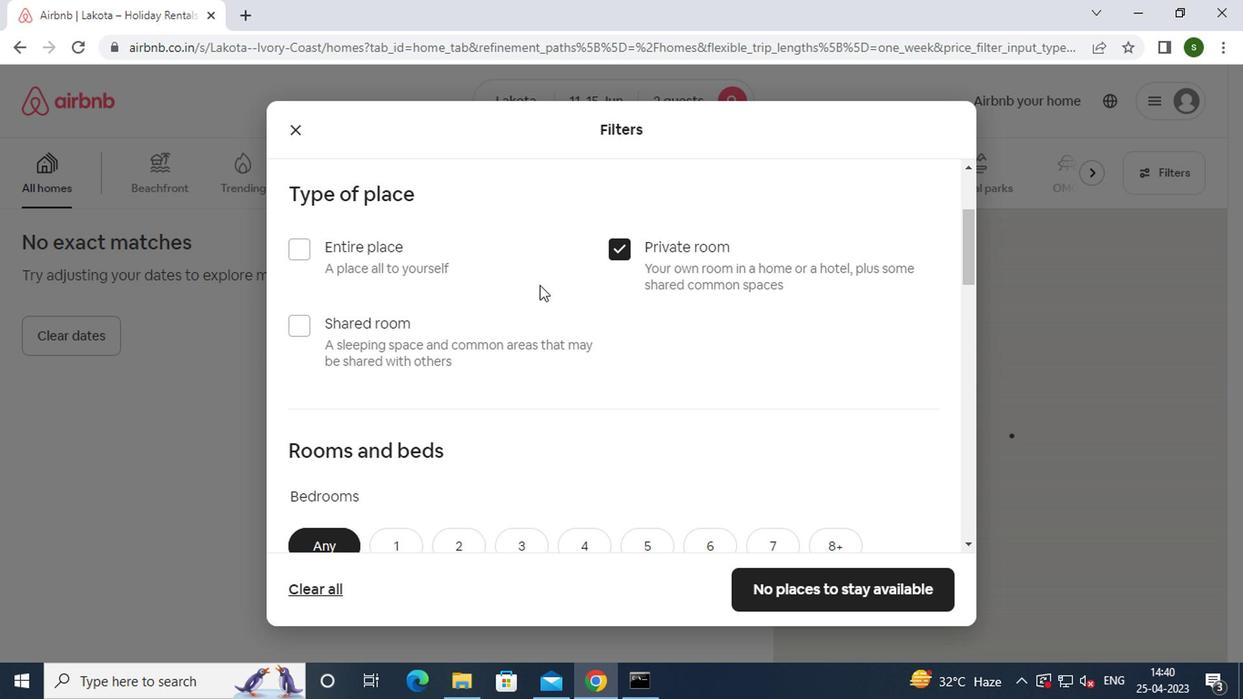 
Action: Mouse moved to (402, 363)
Screenshot: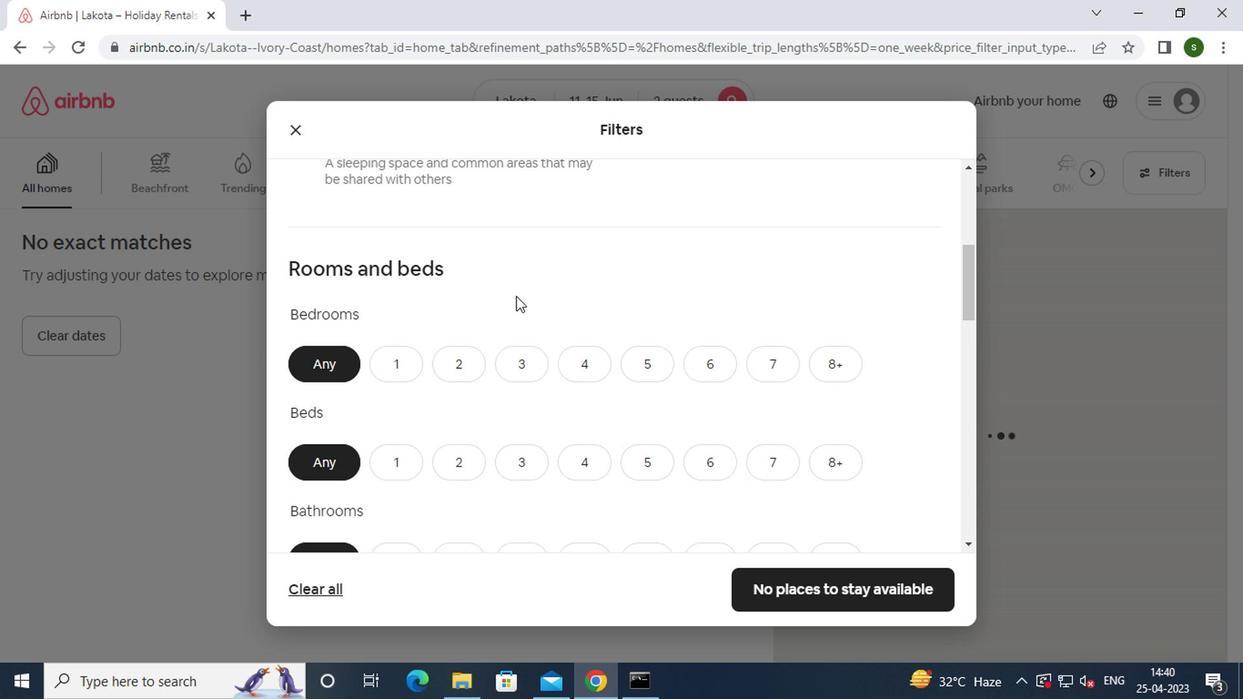 
Action: Mouse pressed left at (402, 363)
Screenshot: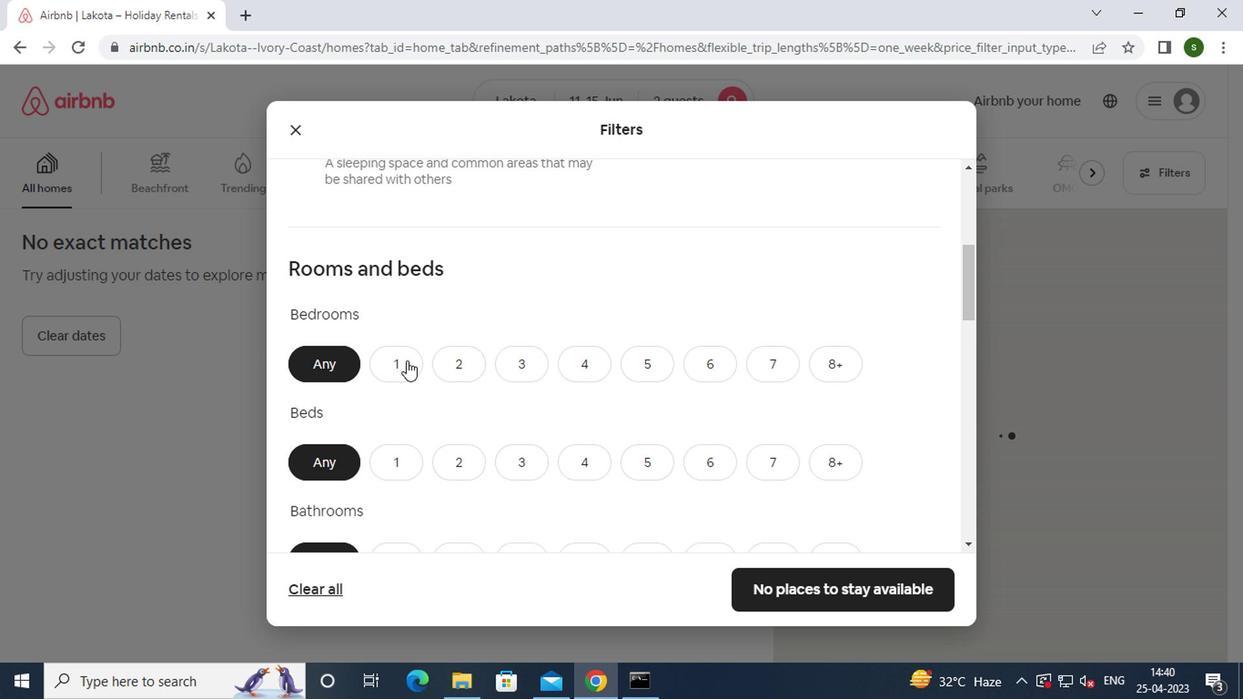 
Action: Mouse moved to (454, 465)
Screenshot: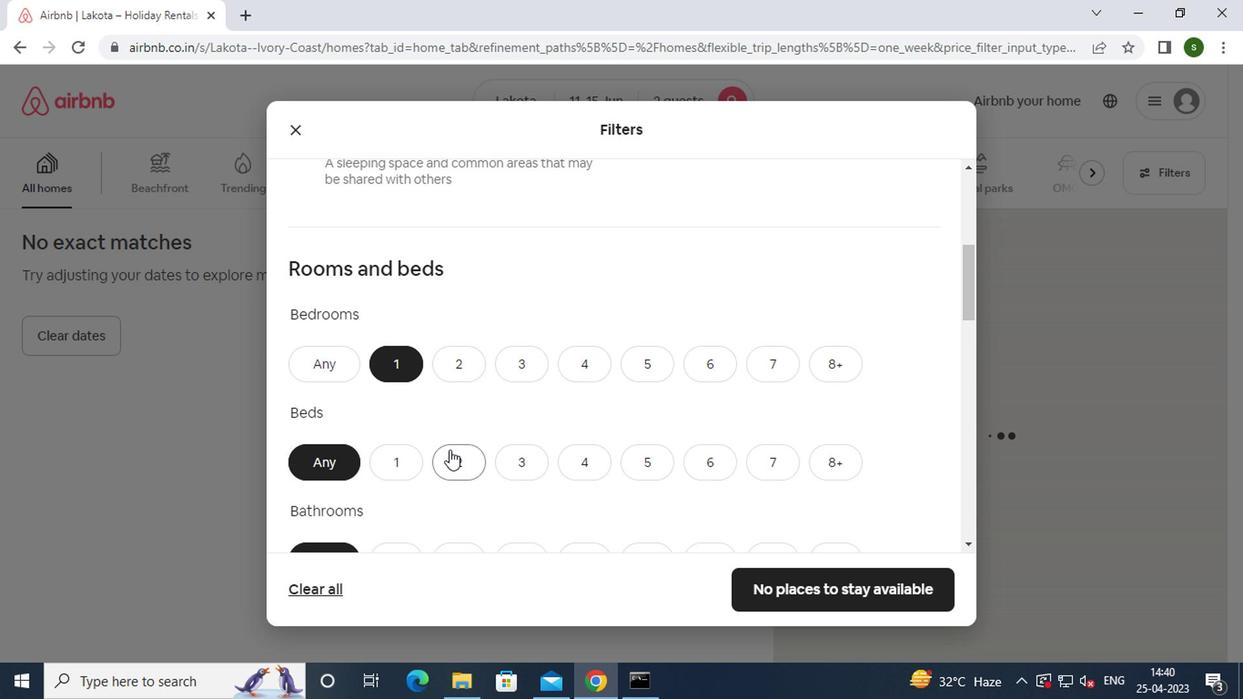 
Action: Mouse pressed left at (454, 465)
Screenshot: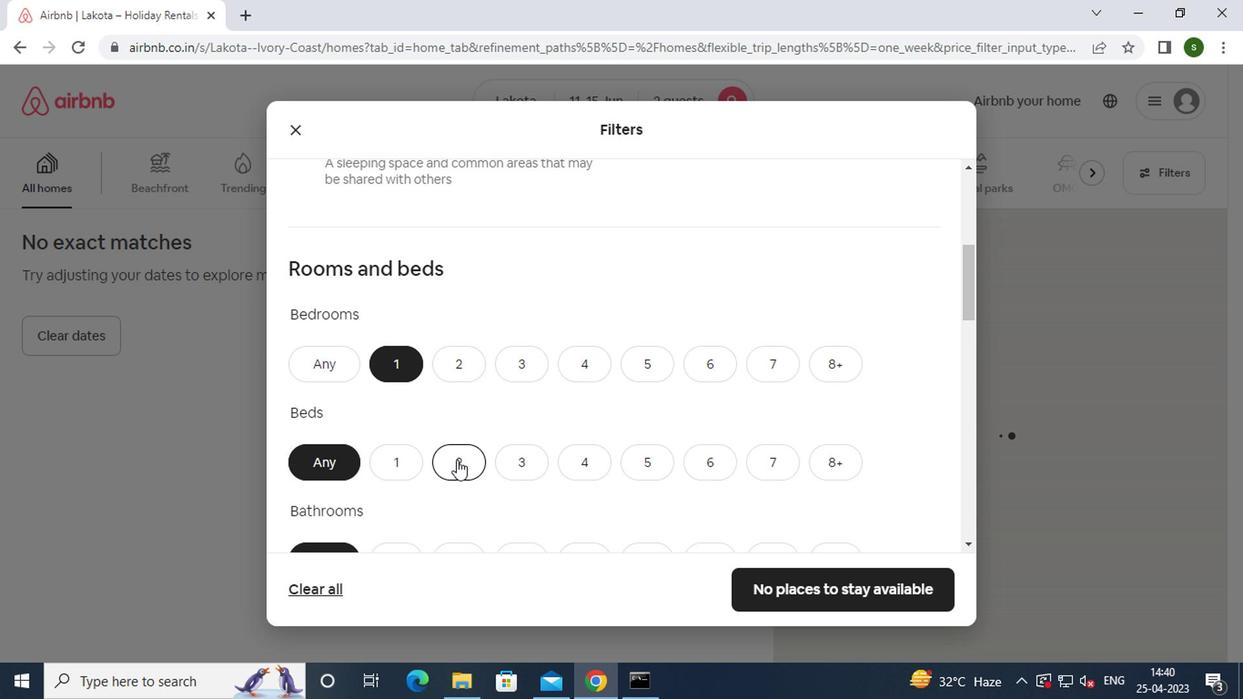 
Action: Mouse moved to (473, 403)
Screenshot: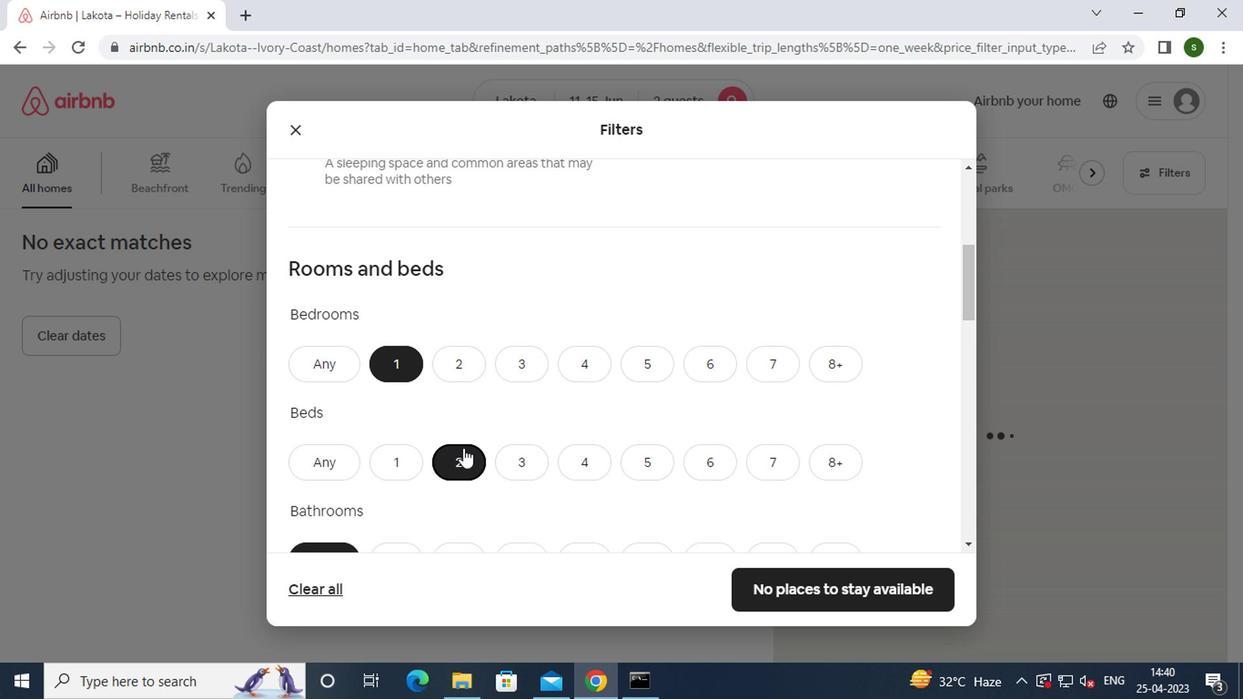 
Action: Mouse scrolled (473, 402) with delta (0, 0)
Screenshot: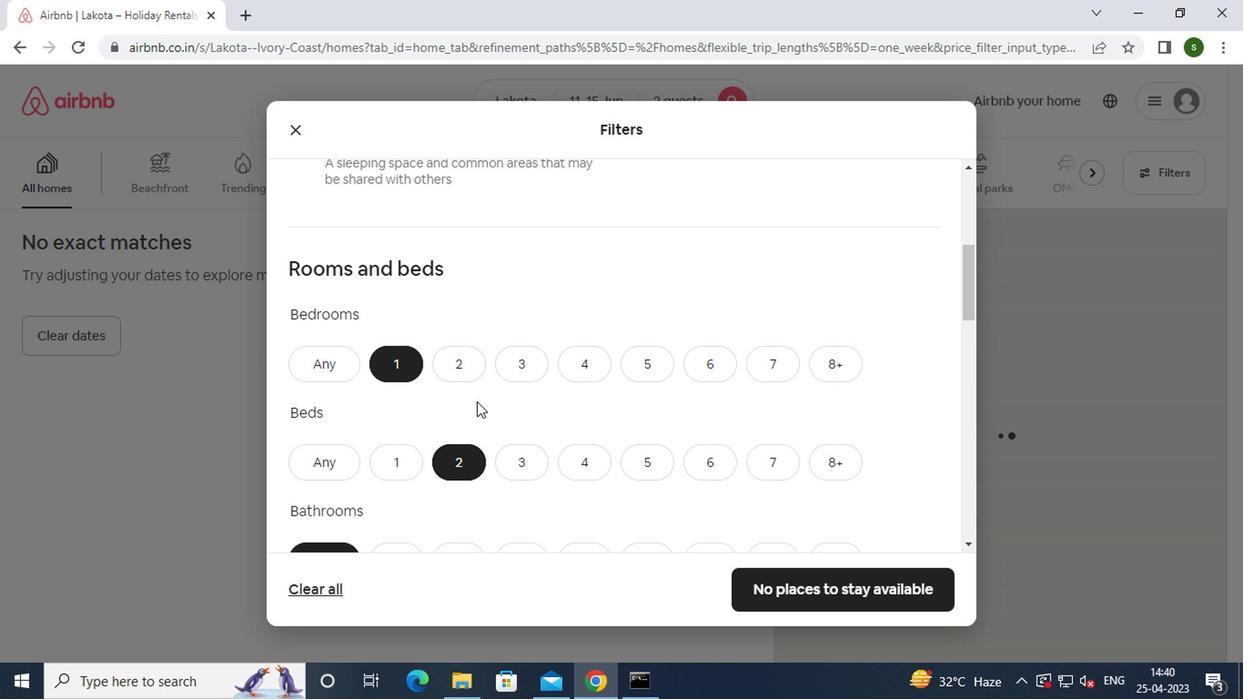 
Action: Mouse scrolled (473, 402) with delta (0, 0)
Screenshot: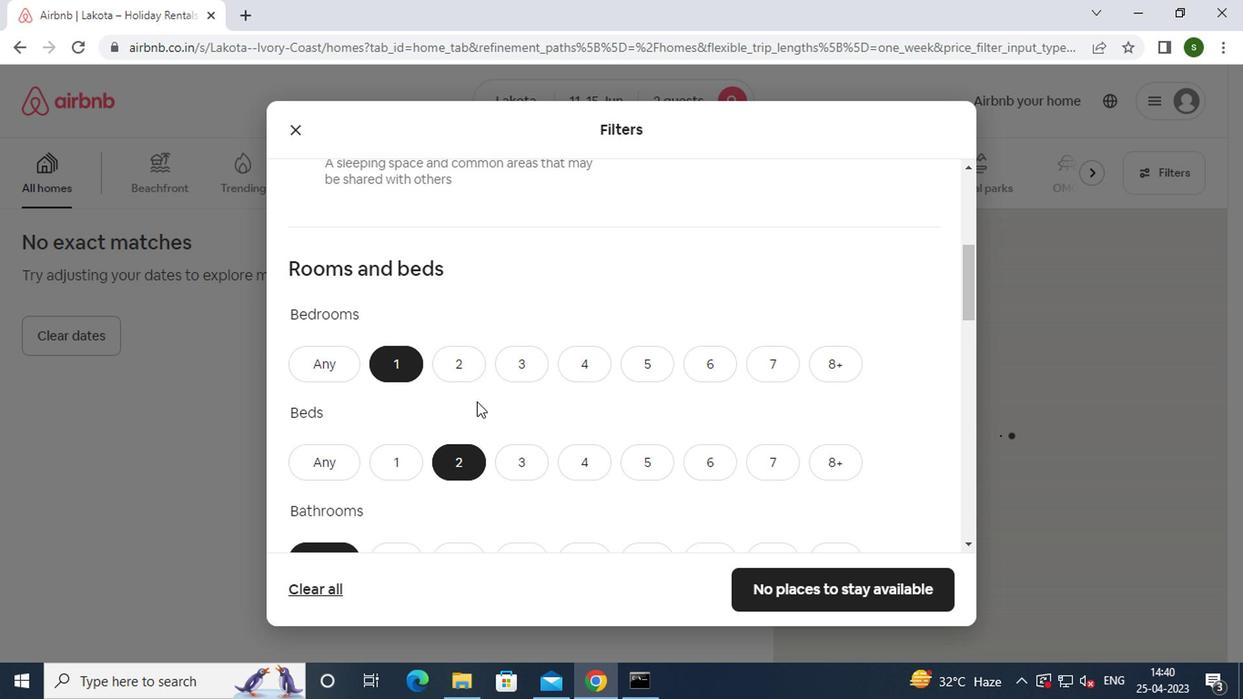 
Action: Mouse moved to (386, 376)
Screenshot: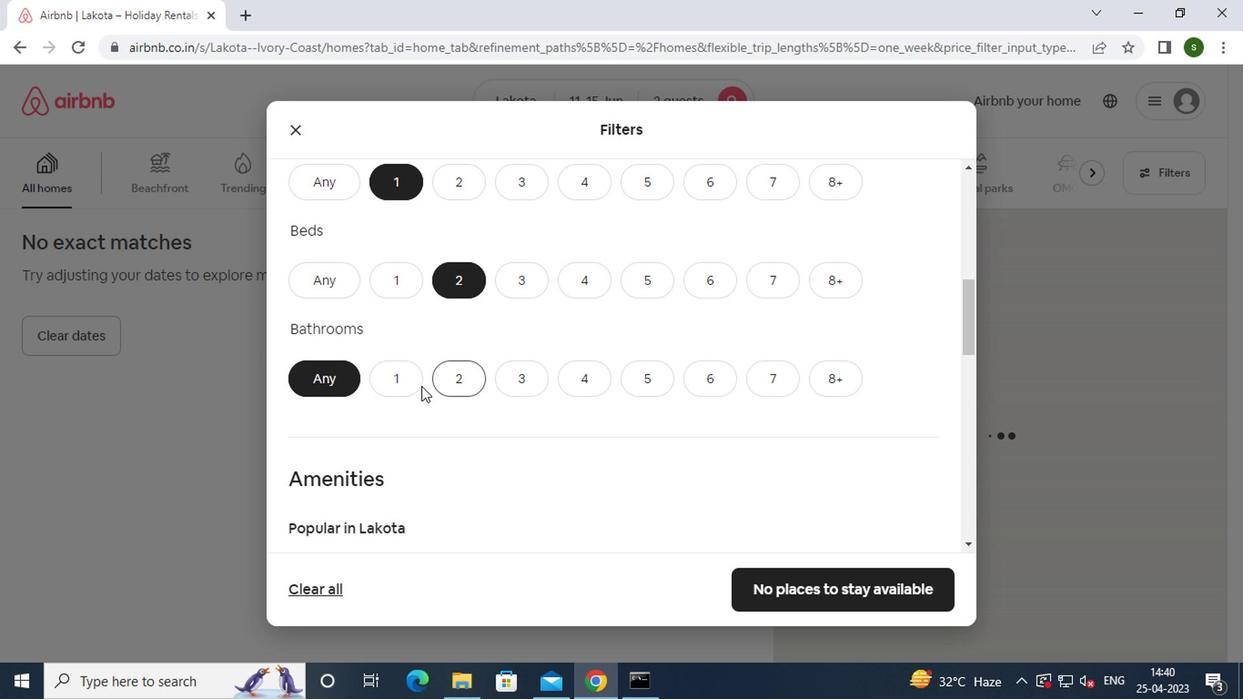 
Action: Mouse pressed left at (386, 376)
Screenshot: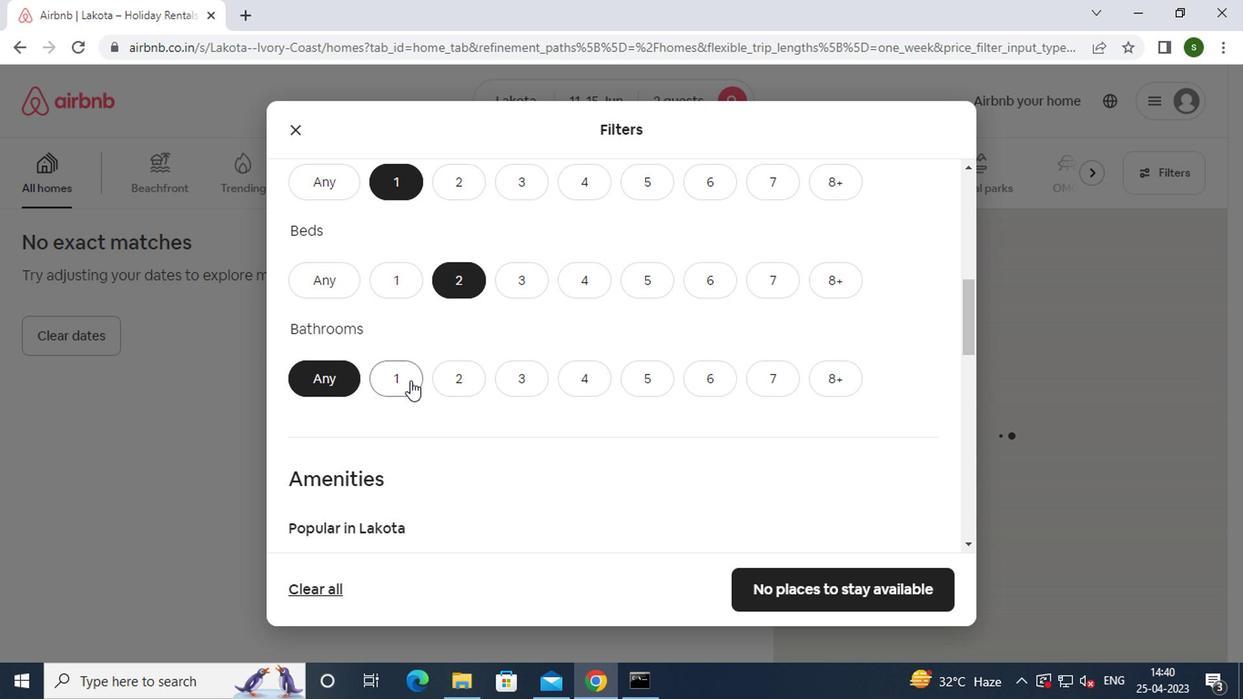 
Action: Mouse moved to (552, 373)
Screenshot: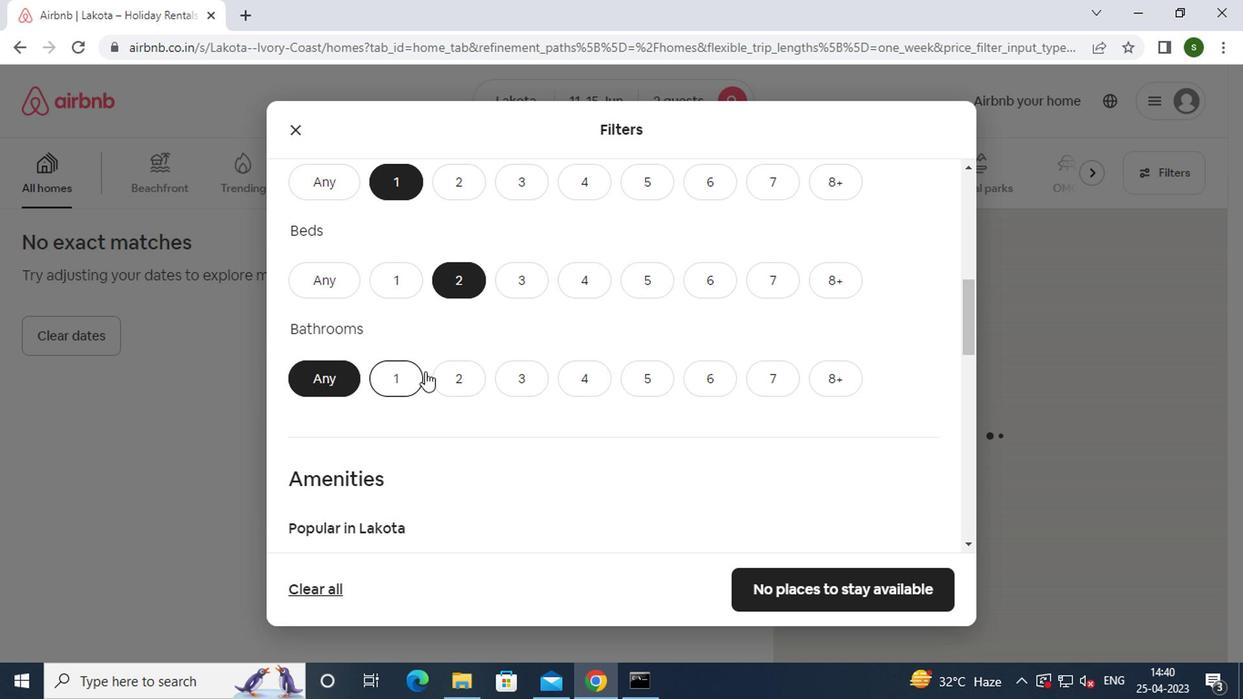 
Action: Mouse scrolled (552, 371) with delta (0, -1)
Screenshot: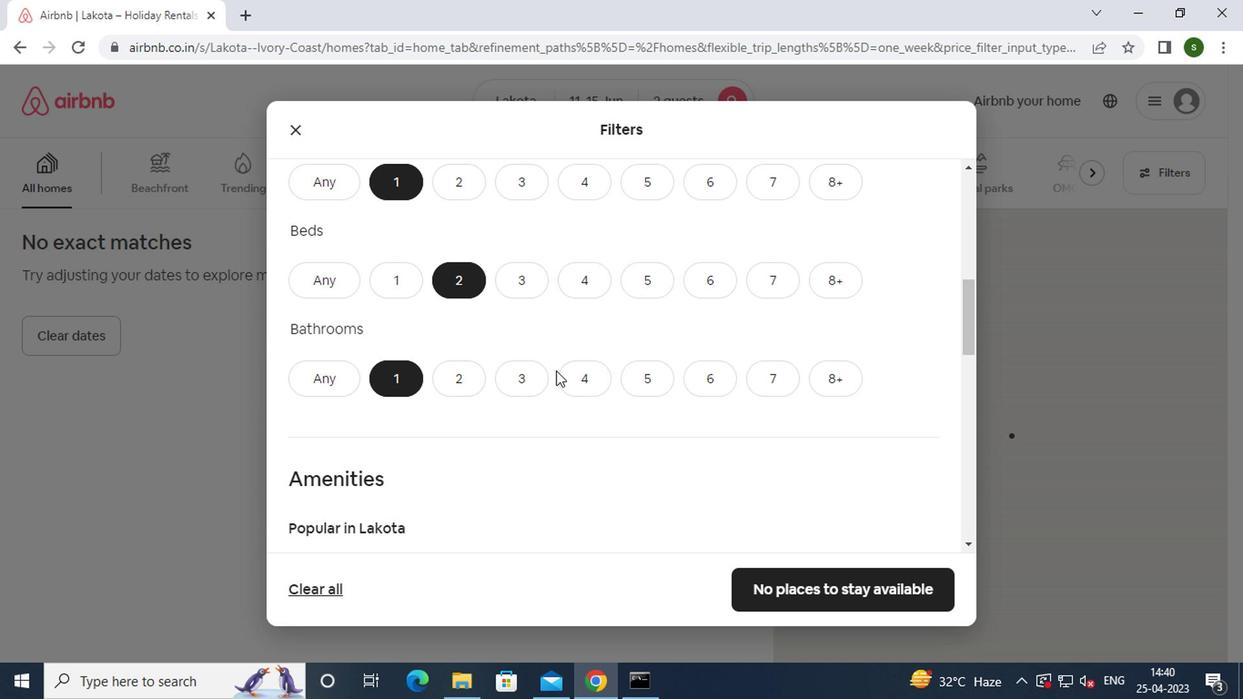 
Action: Mouse scrolled (552, 371) with delta (0, -1)
Screenshot: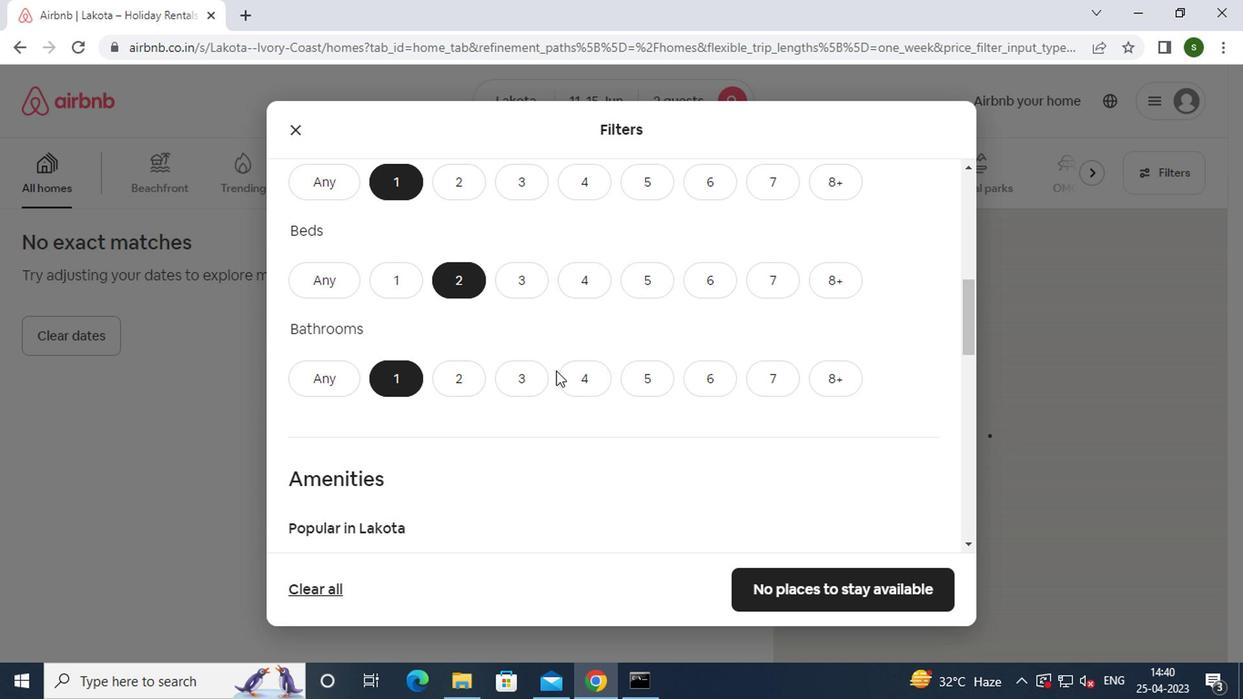
Action: Mouse moved to (552, 373)
Screenshot: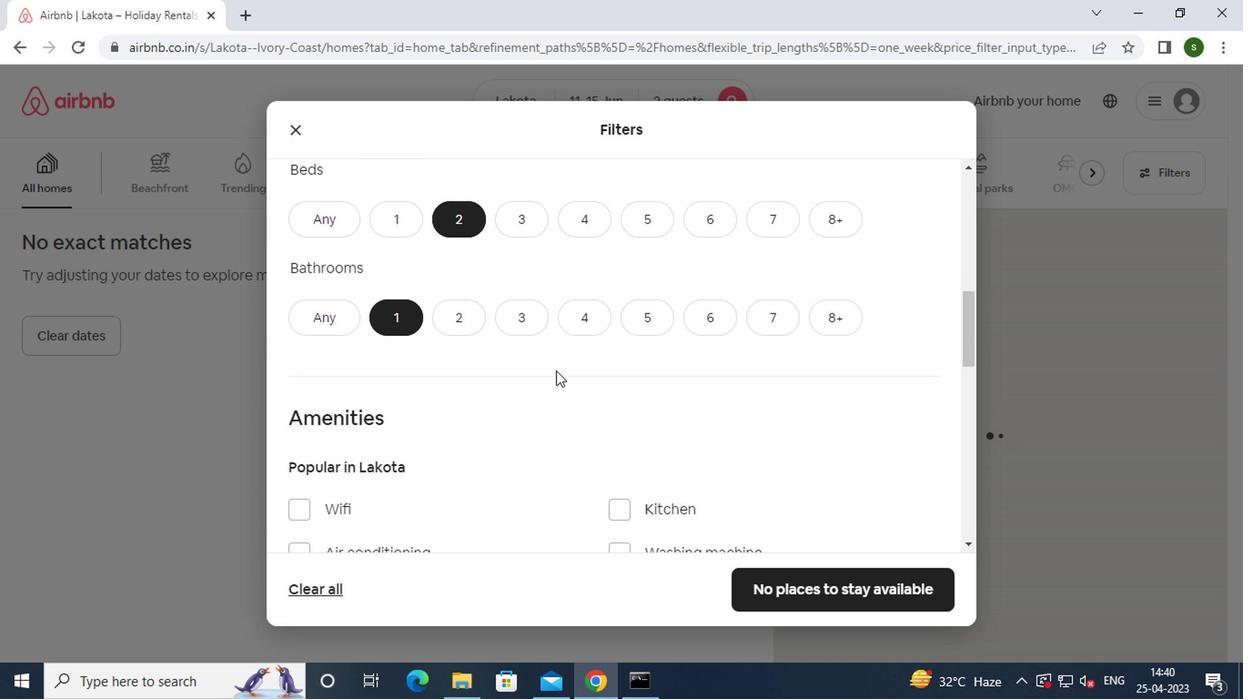 
Action: Mouse scrolled (552, 371) with delta (0, -1)
Screenshot: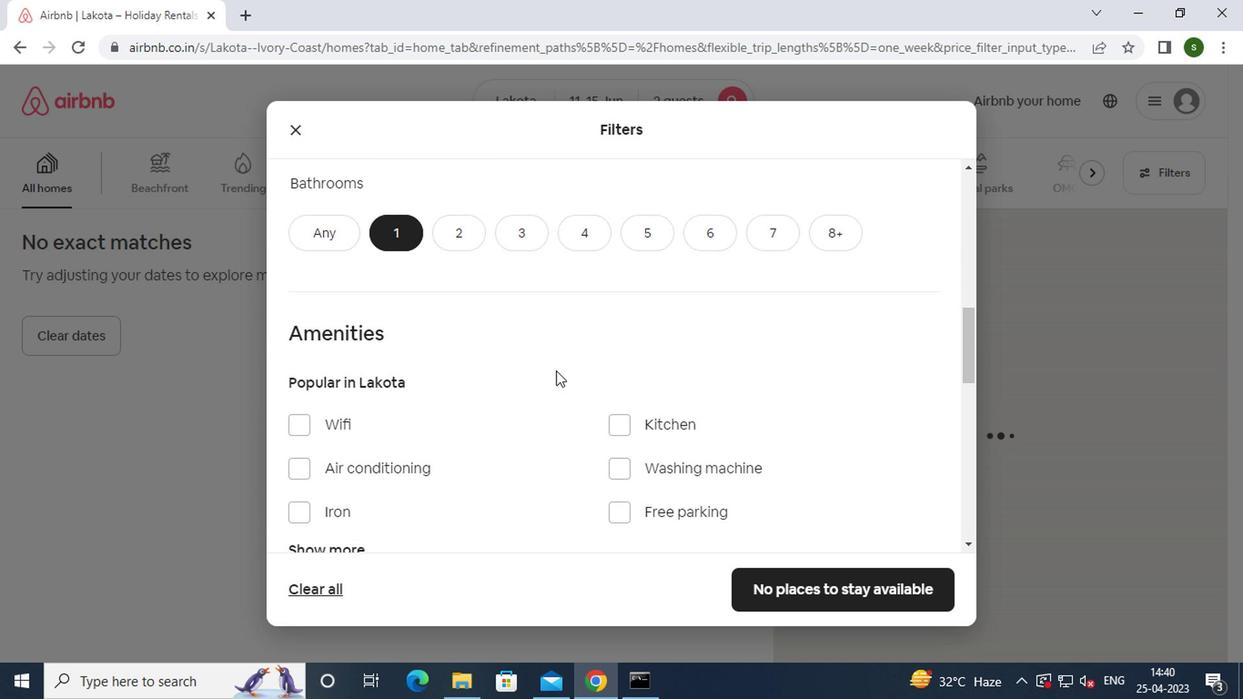 
Action: Mouse scrolled (552, 371) with delta (0, -1)
Screenshot: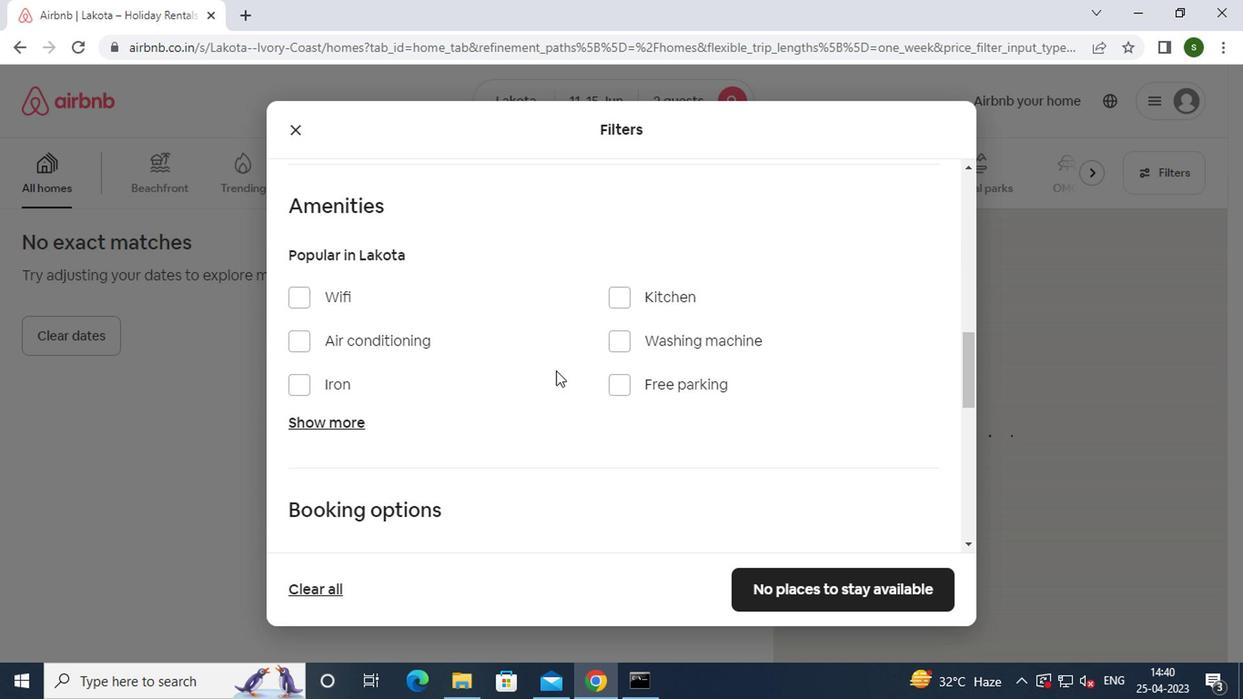 
Action: Mouse scrolled (552, 371) with delta (0, -1)
Screenshot: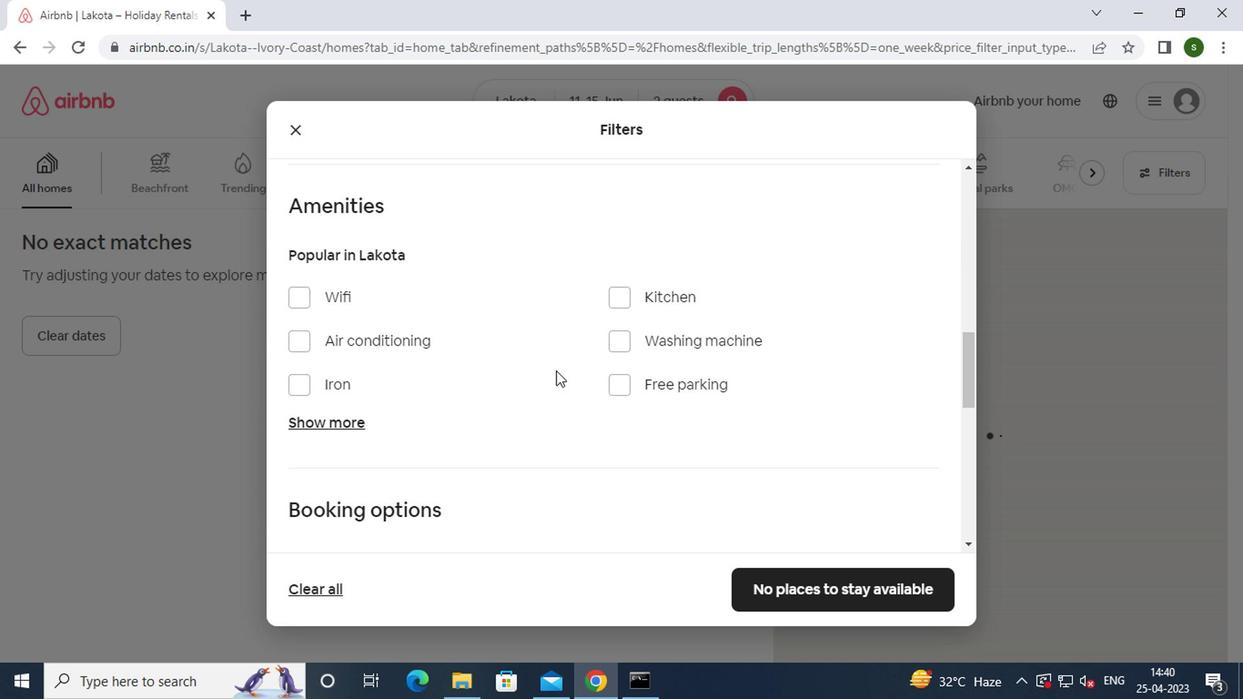 
Action: Mouse scrolled (552, 371) with delta (0, -1)
Screenshot: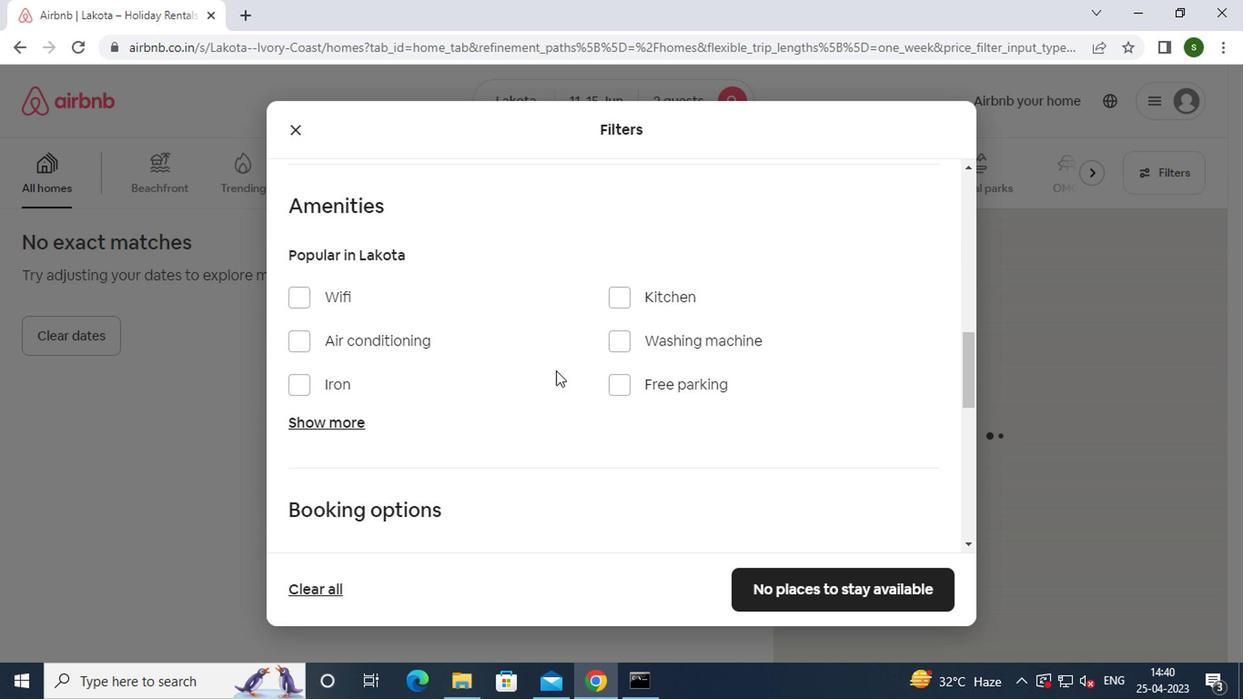 
Action: Mouse moved to (892, 358)
Screenshot: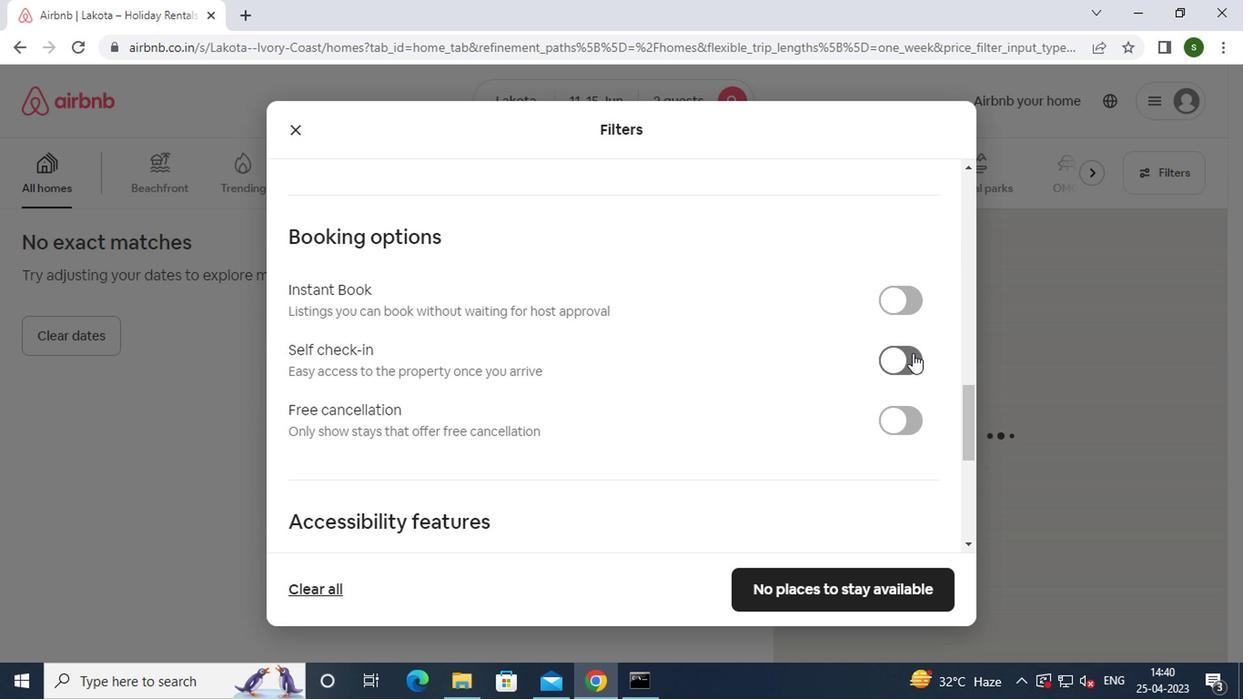 
Action: Mouse pressed left at (892, 358)
Screenshot: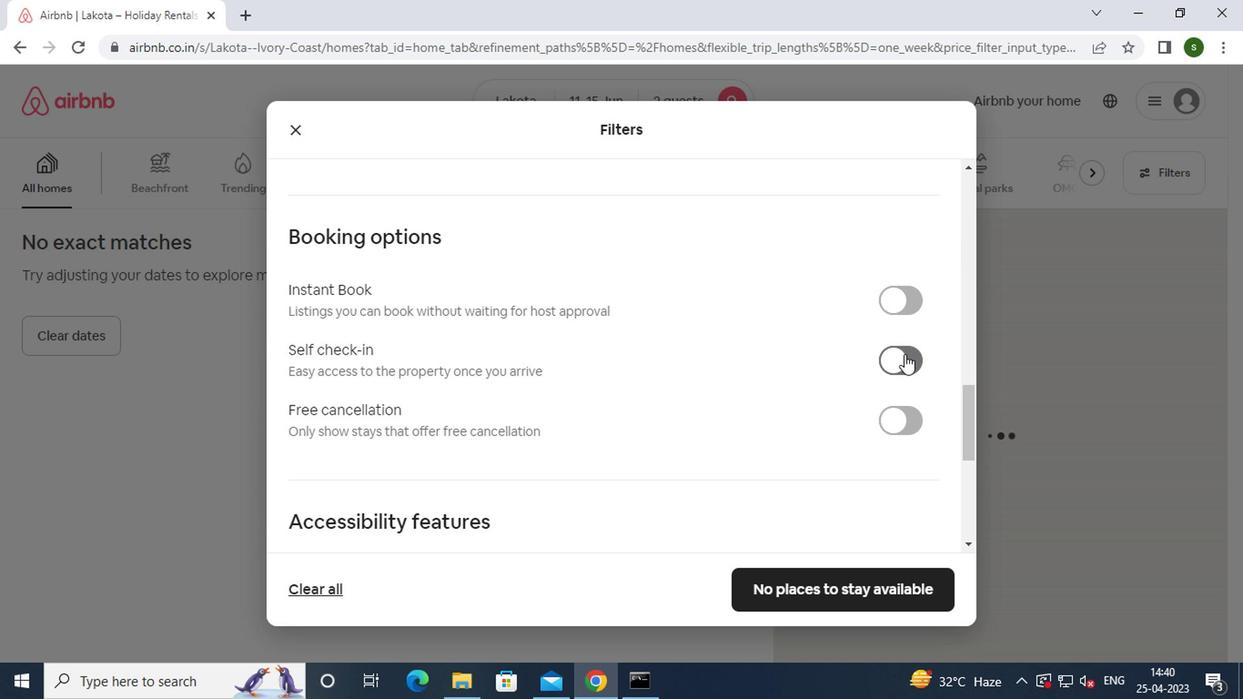 
Action: Mouse moved to (690, 398)
Screenshot: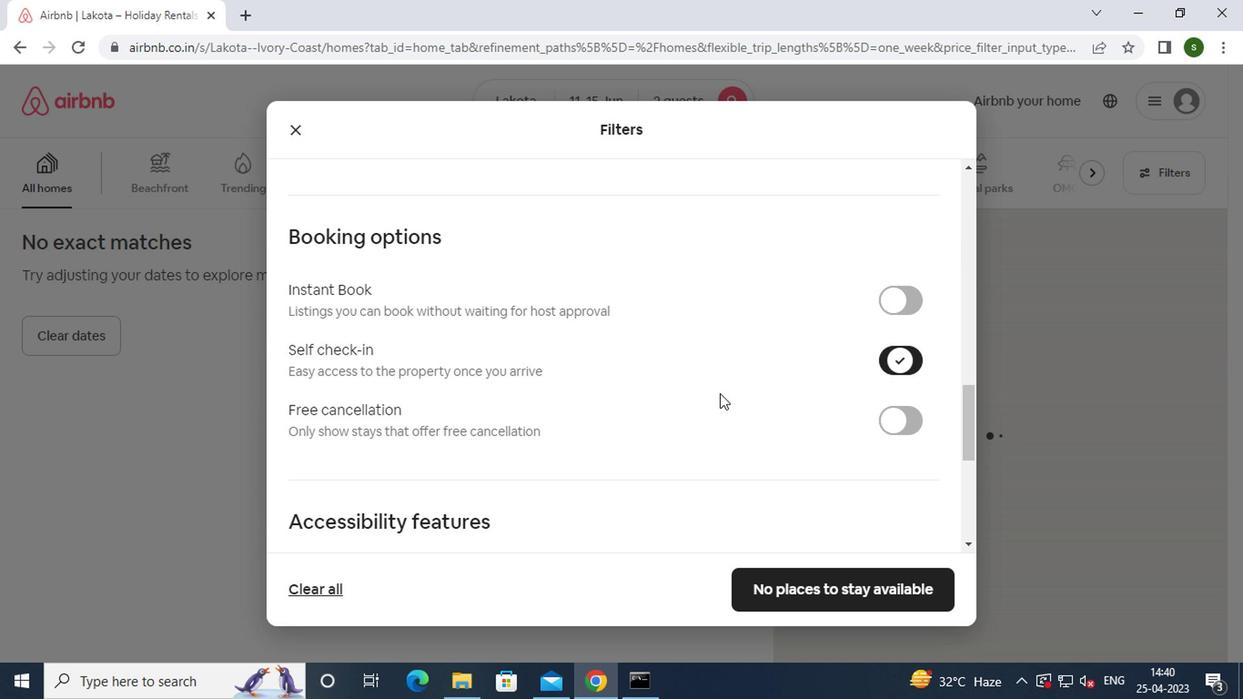 
Action: Mouse scrolled (690, 398) with delta (0, 0)
Screenshot: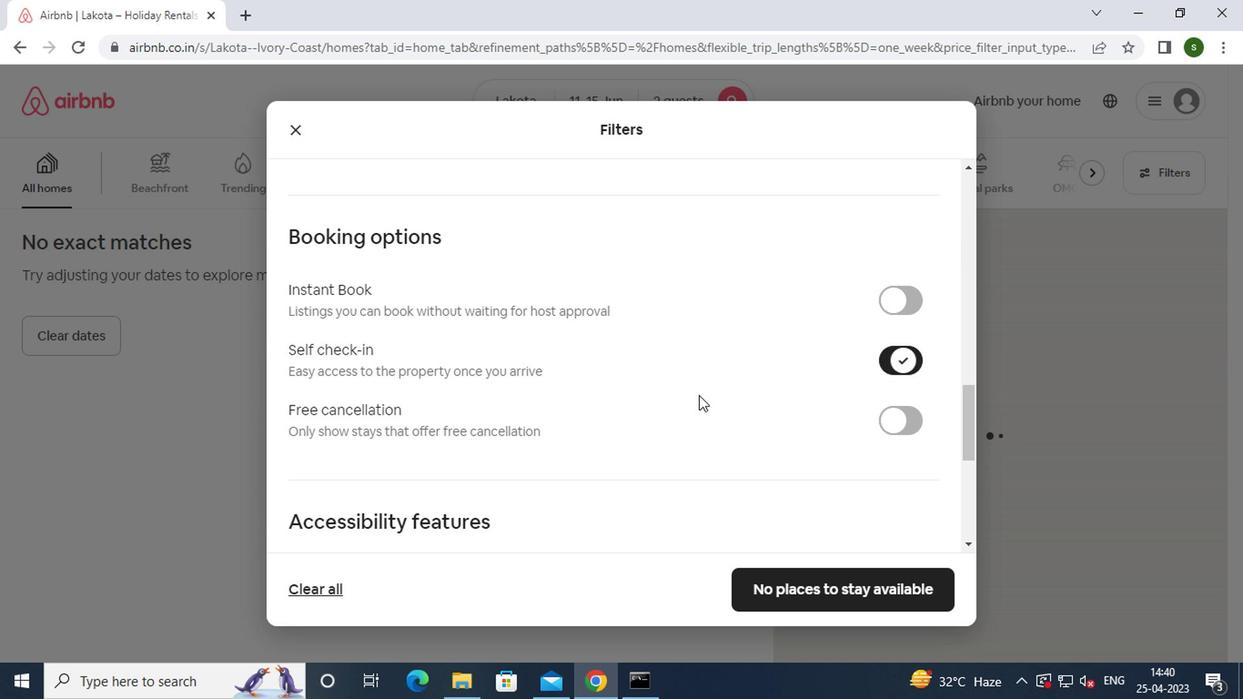 
Action: Mouse scrolled (690, 398) with delta (0, 0)
Screenshot: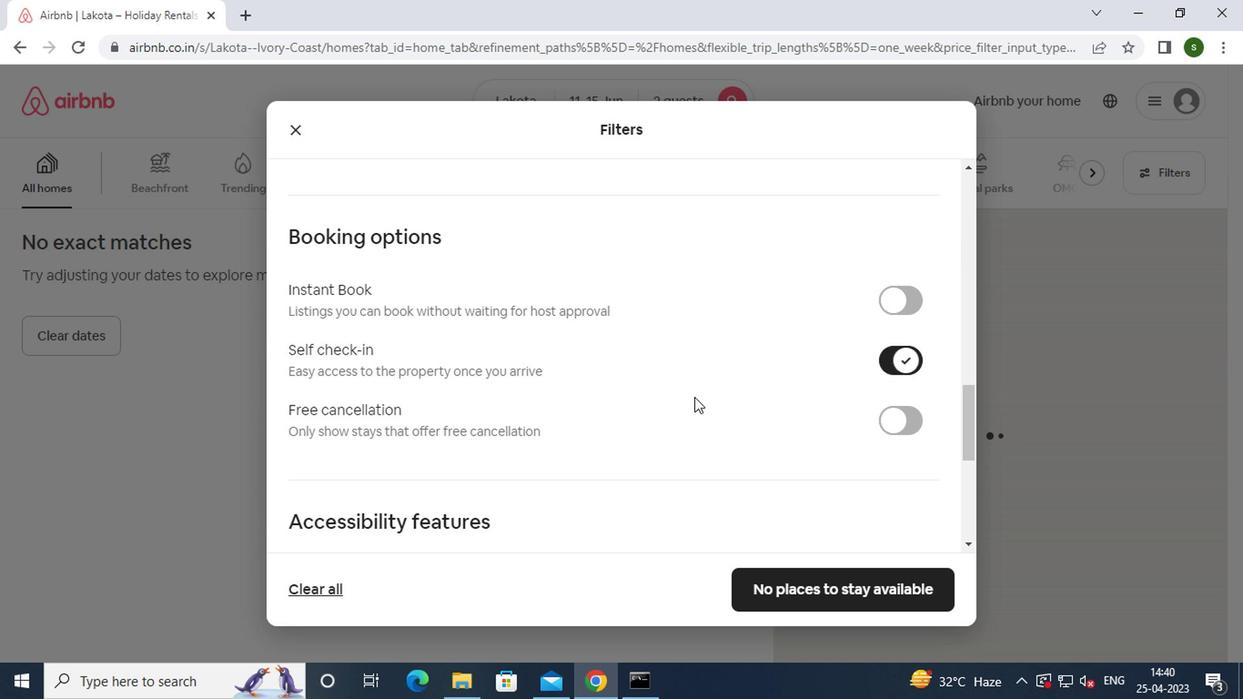 
Action: Mouse scrolled (690, 398) with delta (0, 0)
Screenshot: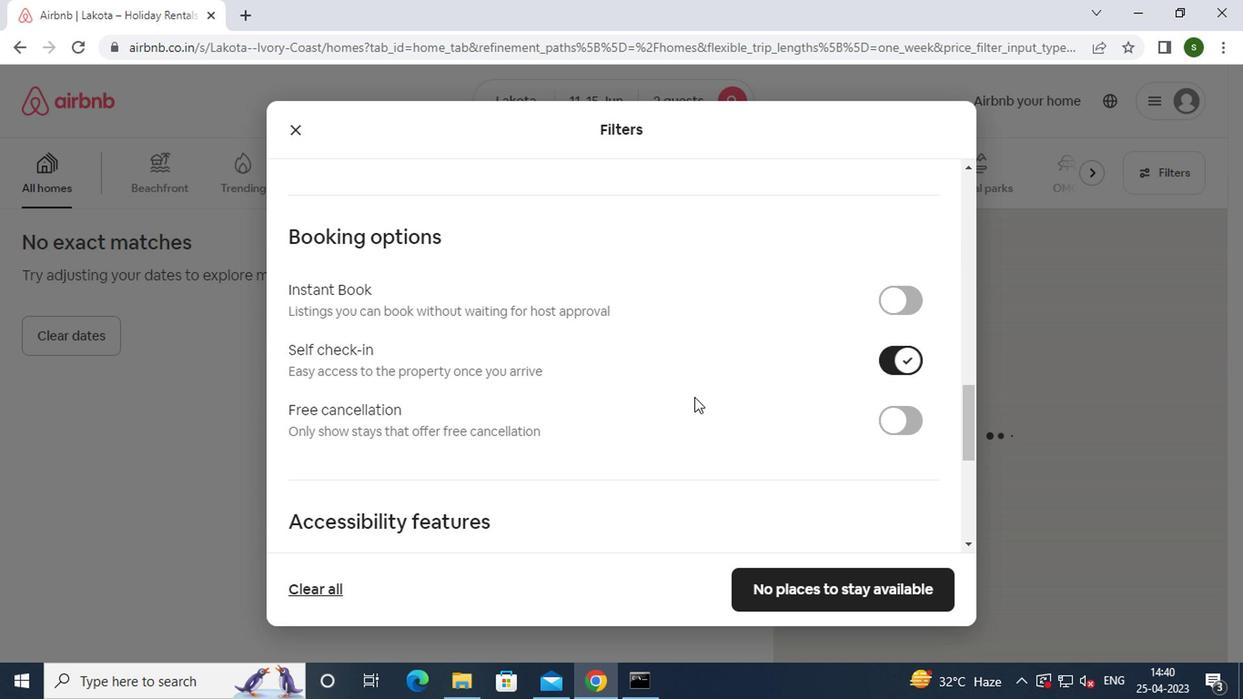 
Action: Mouse scrolled (690, 398) with delta (0, 0)
Screenshot: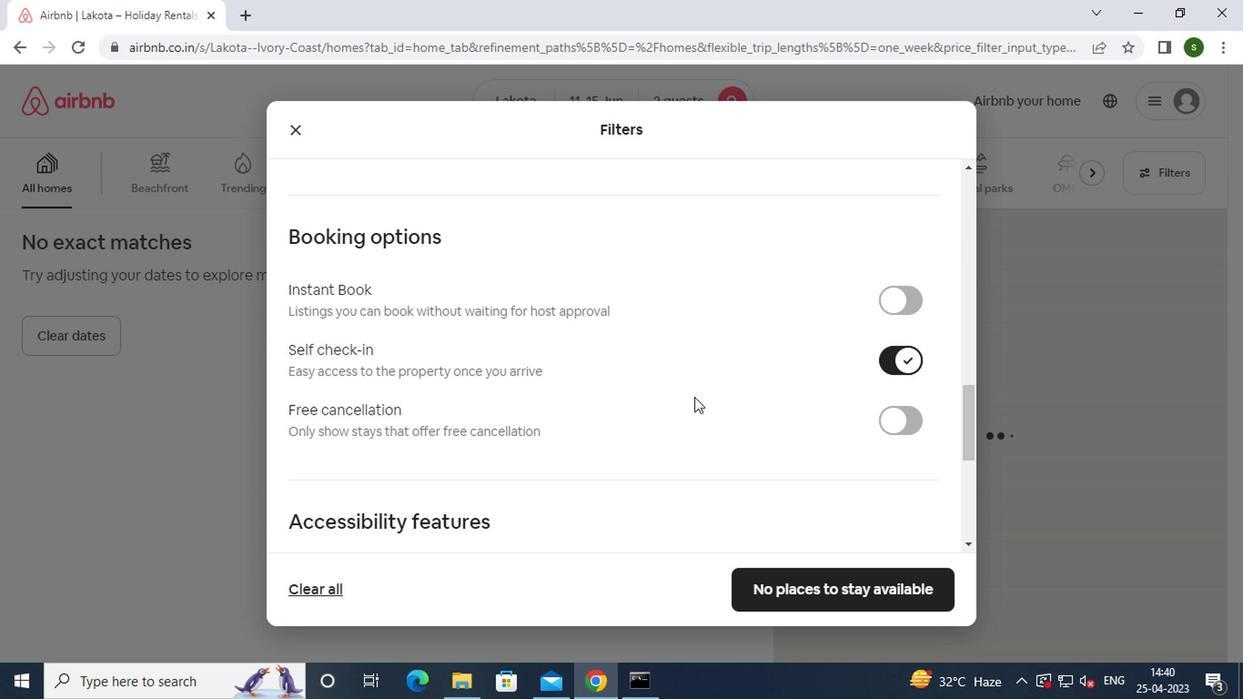 
Action: Mouse scrolled (690, 398) with delta (0, 0)
Screenshot: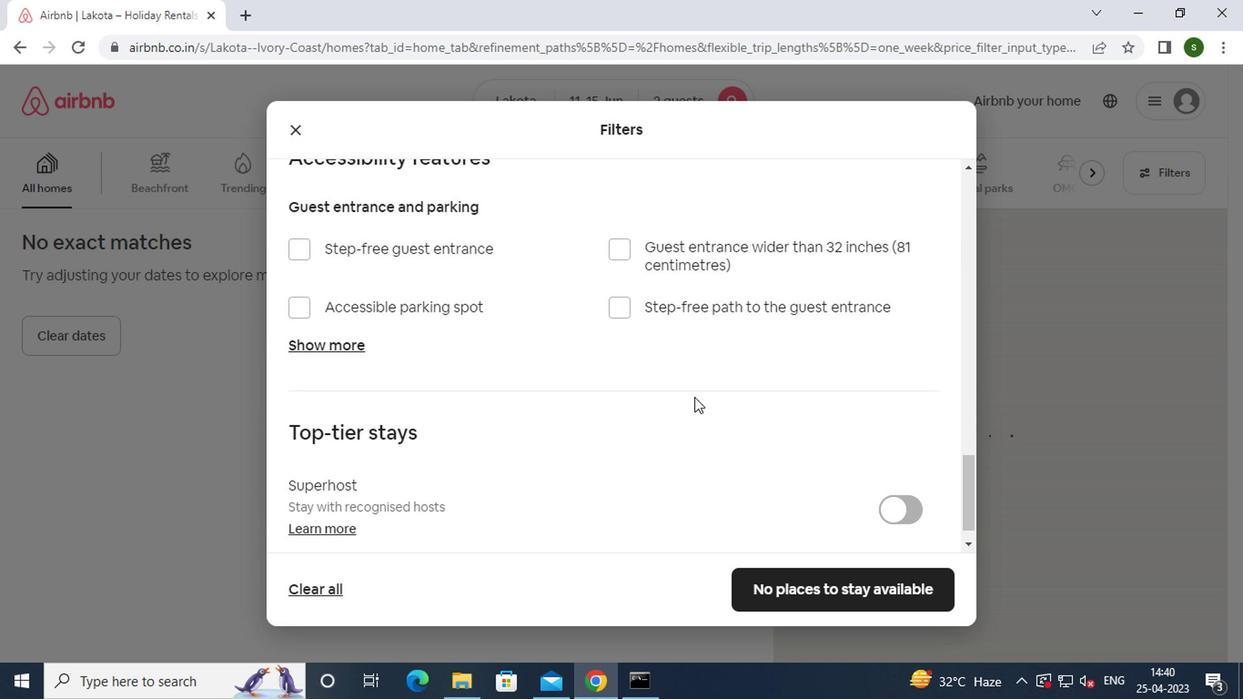 
Action: Mouse scrolled (690, 398) with delta (0, 0)
Screenshot: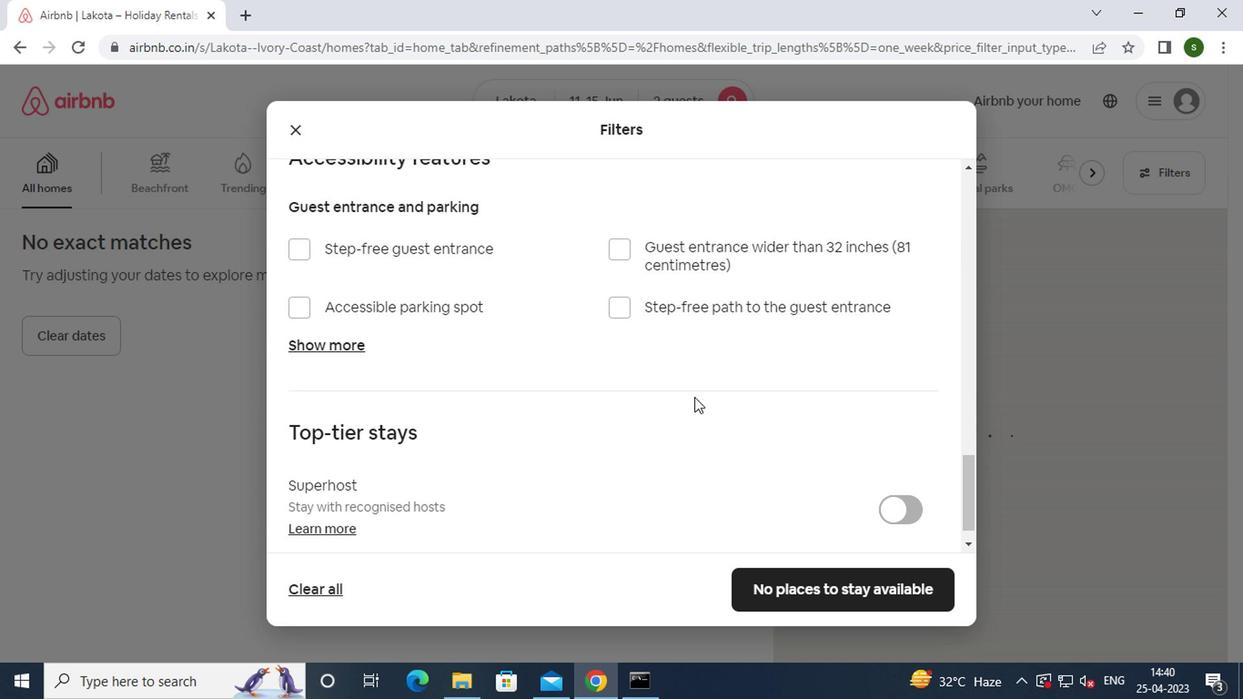 
Action: Mouse scrolled (690, 398) with delta (0, 0)
Screenshot: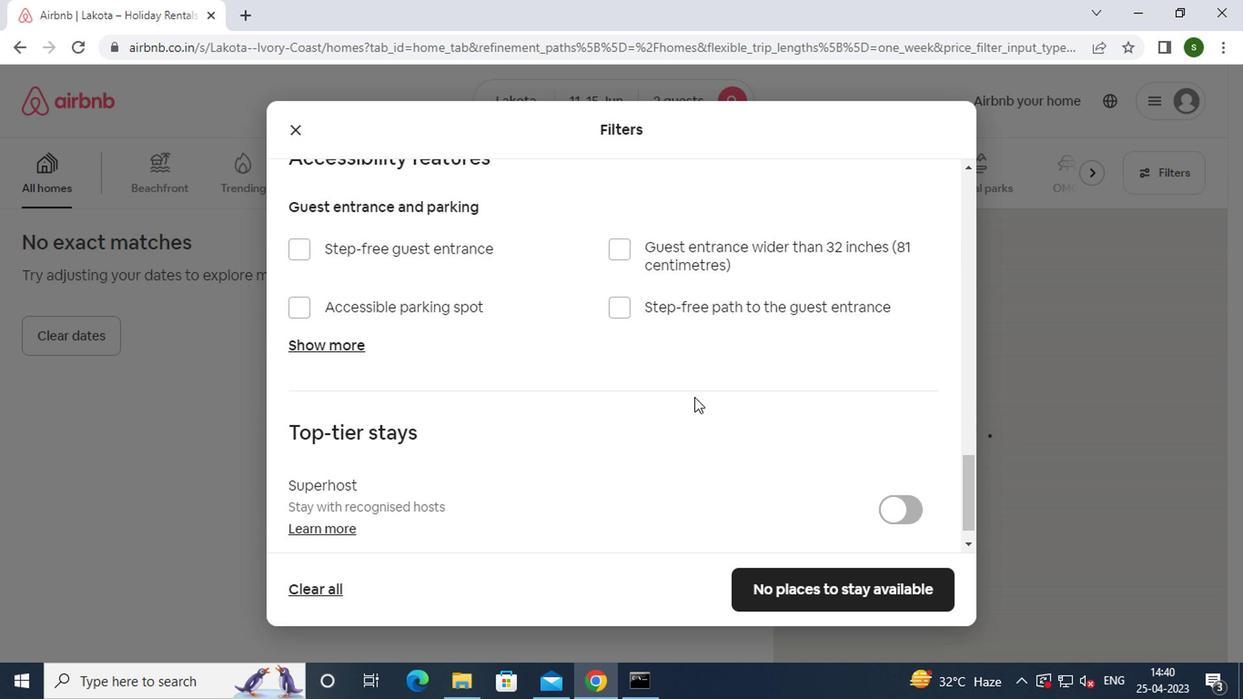 
Action: Mouse moved to (809, 579)
Screenshot: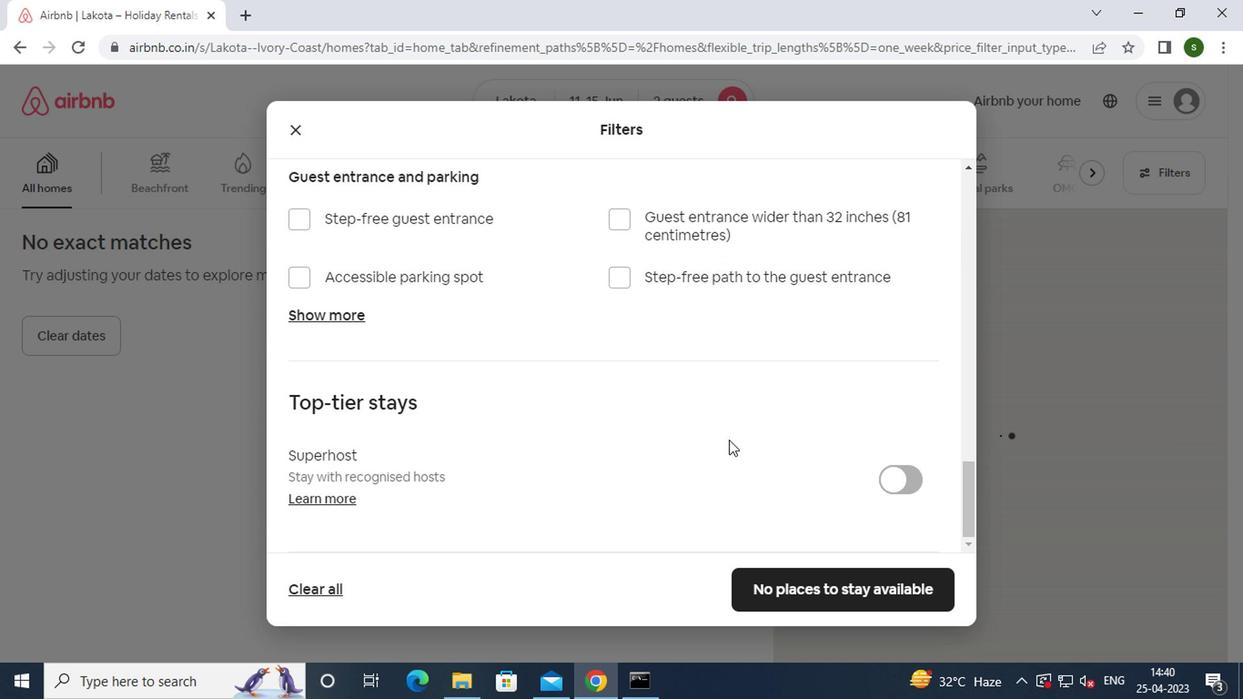 
Action: Mouse pressed left at (809, 579)
Screenshot: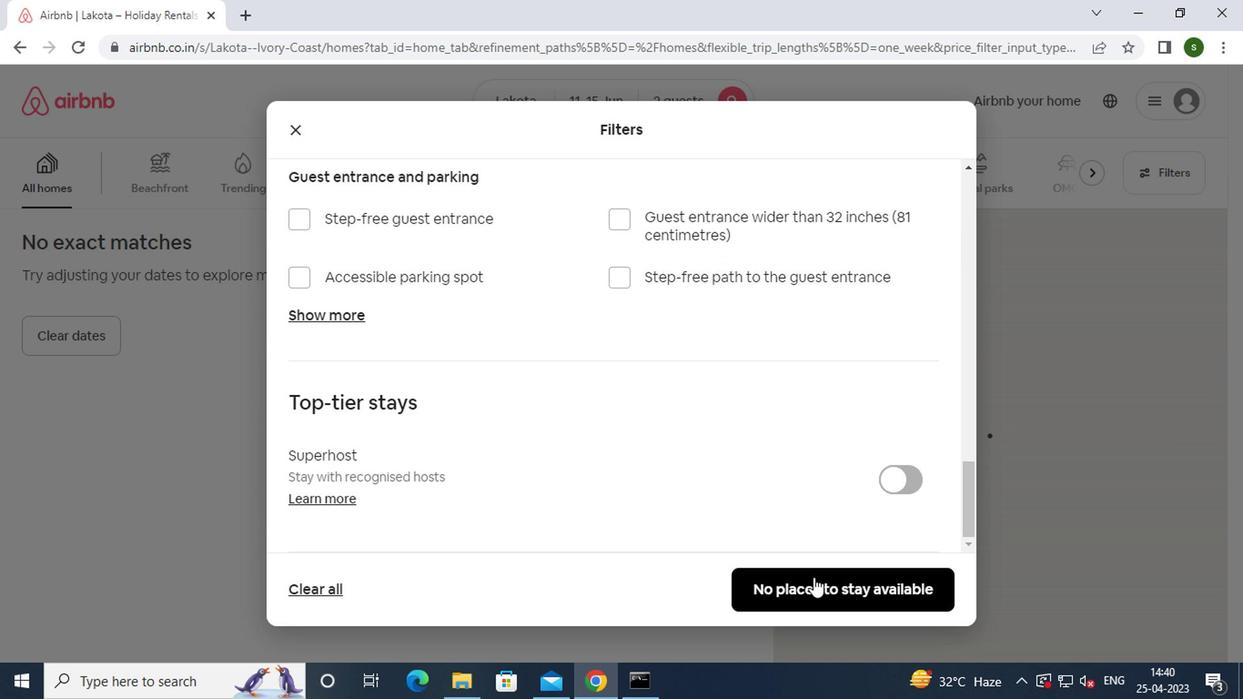 
Action: Mouse moved to (426, 346)
Screenshot: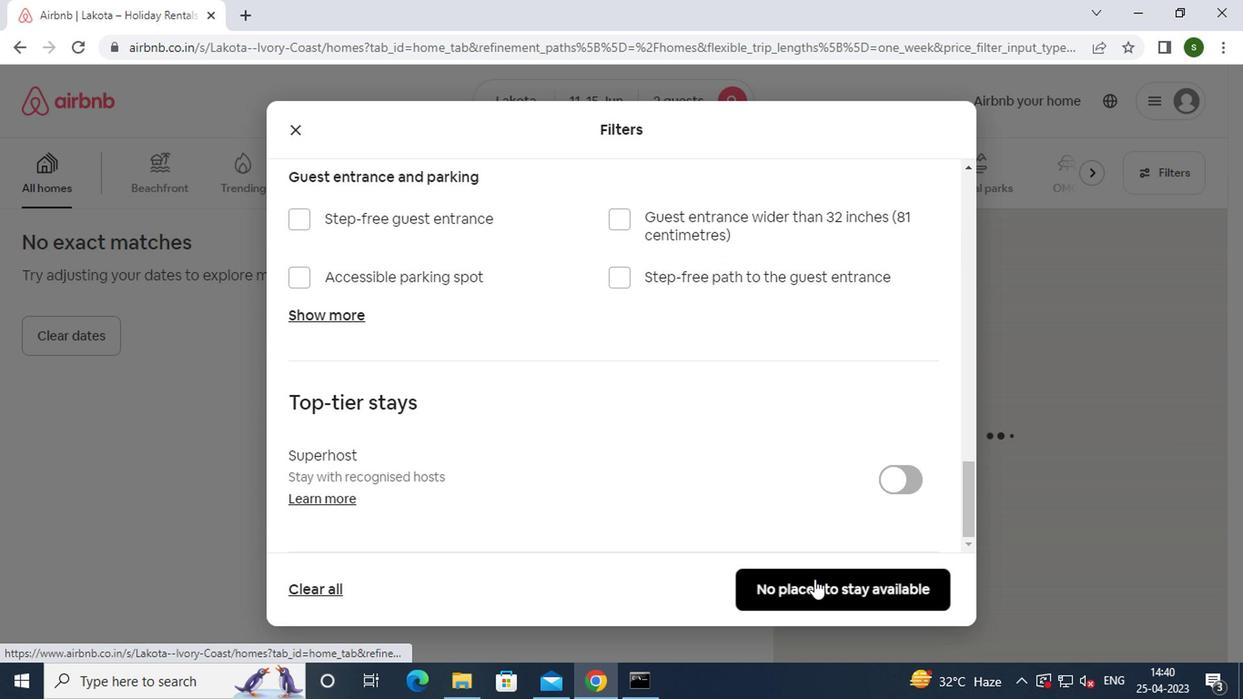 
